 Task: Reply All to email with the signature Erica Taylor with the subject Request for project resources from softage.1@softage.net with the message Please let me know if you require any assistance with the upcoming presentation.
Action: Mouse moved to (218, 517)
Screenshot: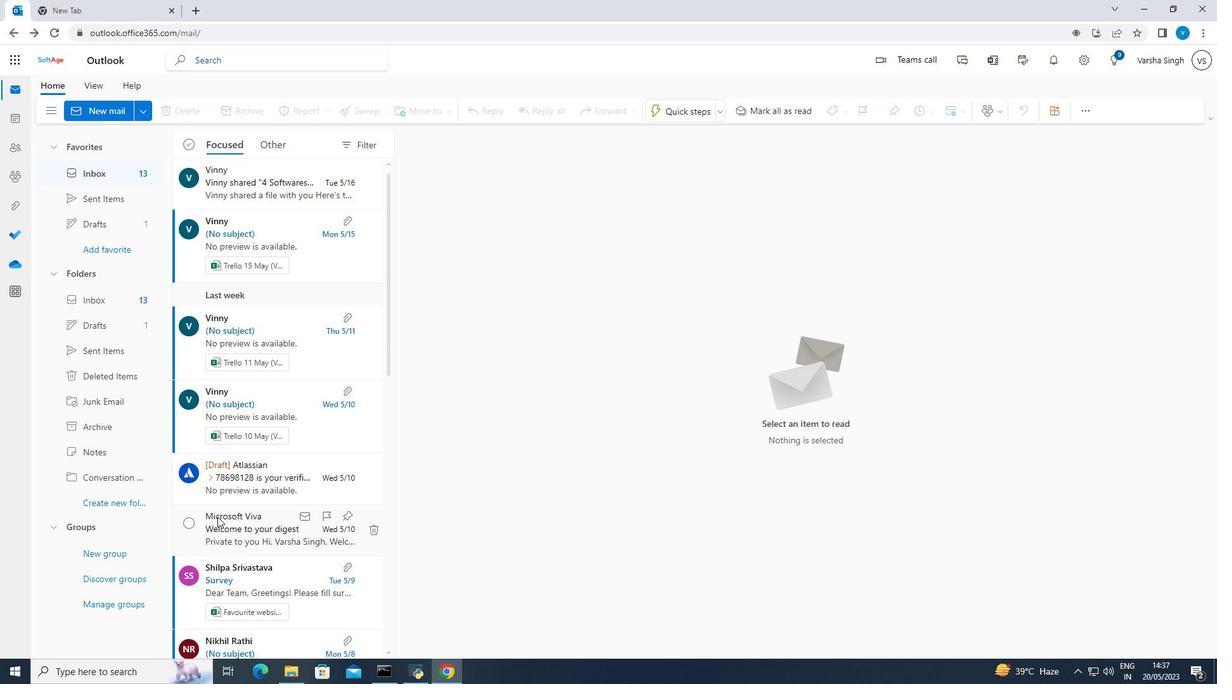 
Action: Mouse pressed left at (218, 517)
Screenshot: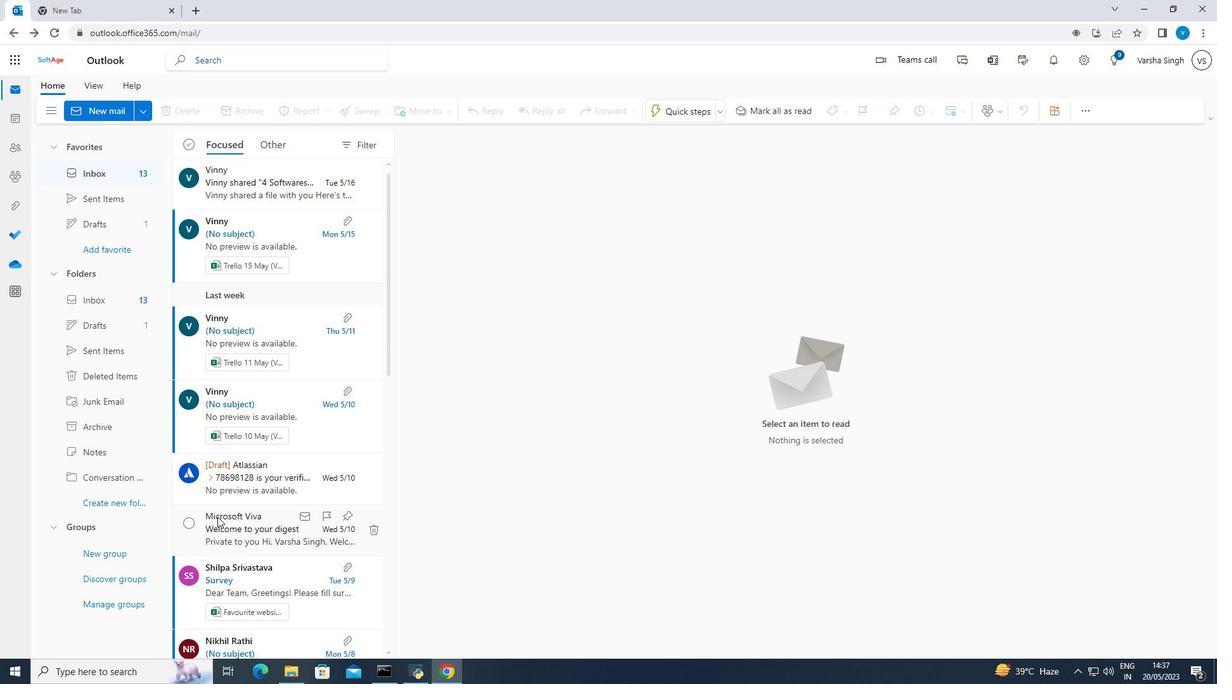 
Action: Mouse pressed left at (218, 517)
Screenshot: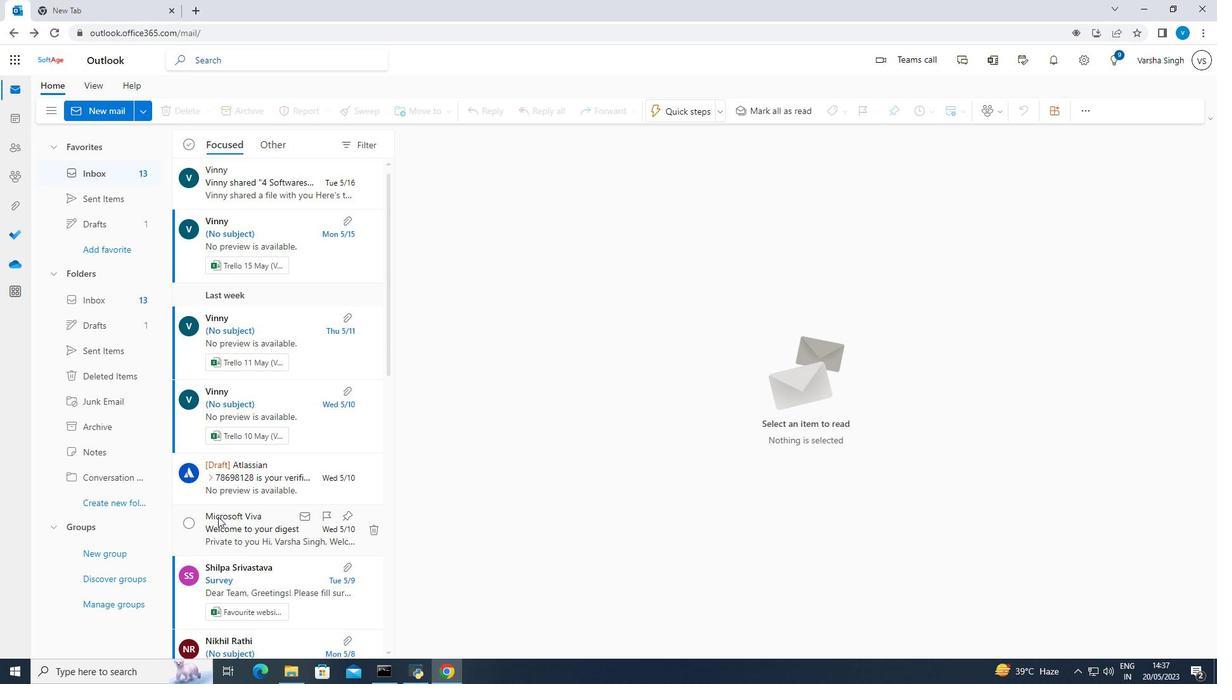 
Action: Mouse moved to (311, 129)
Screenshot: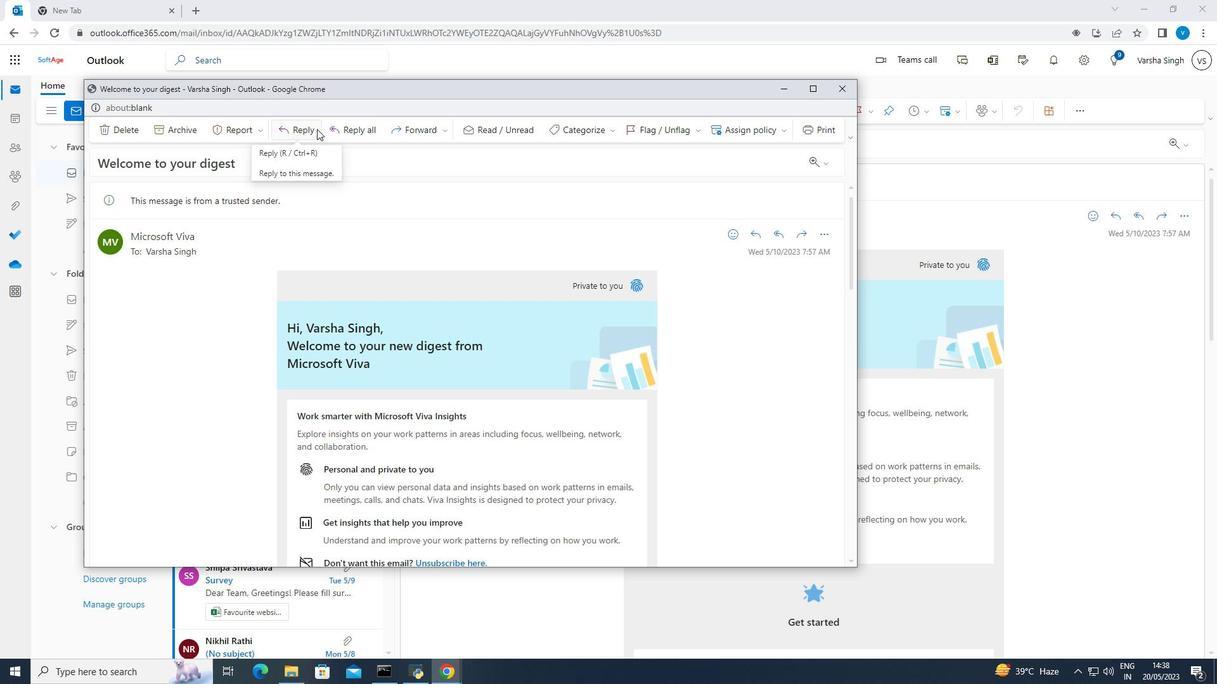 
Action: Mouse pressed left at (311, 129)
Screenshot: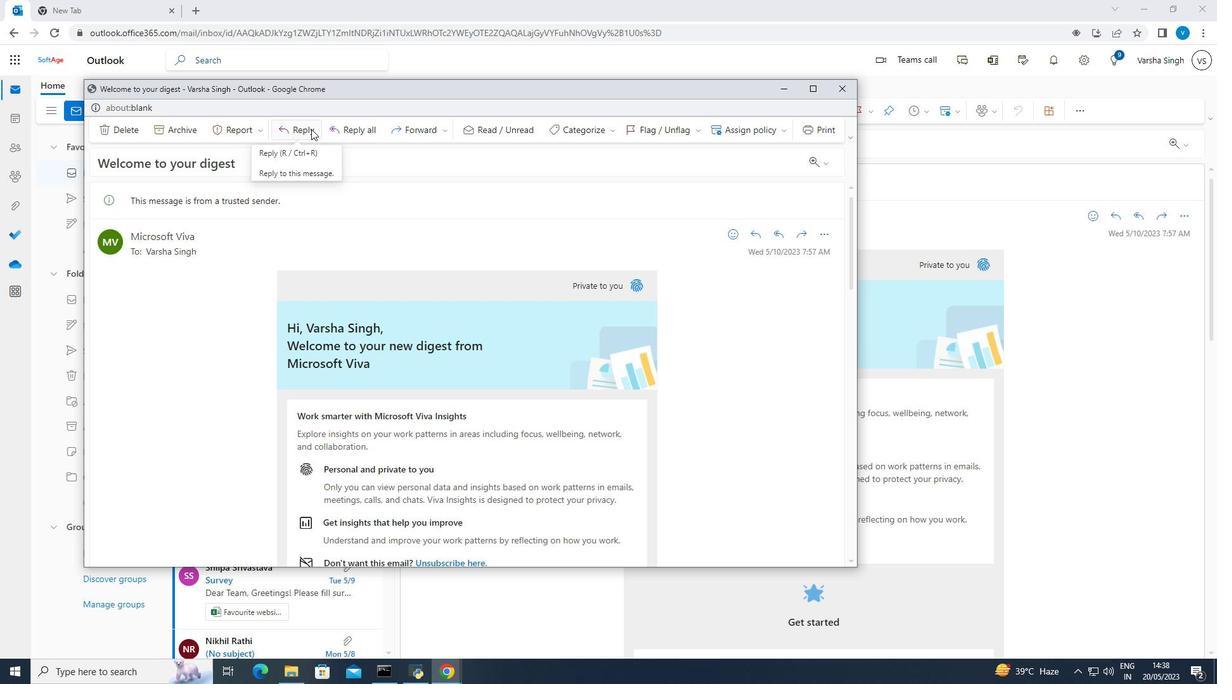 
Action: Mouse moved to (284, 224)
Screenshot: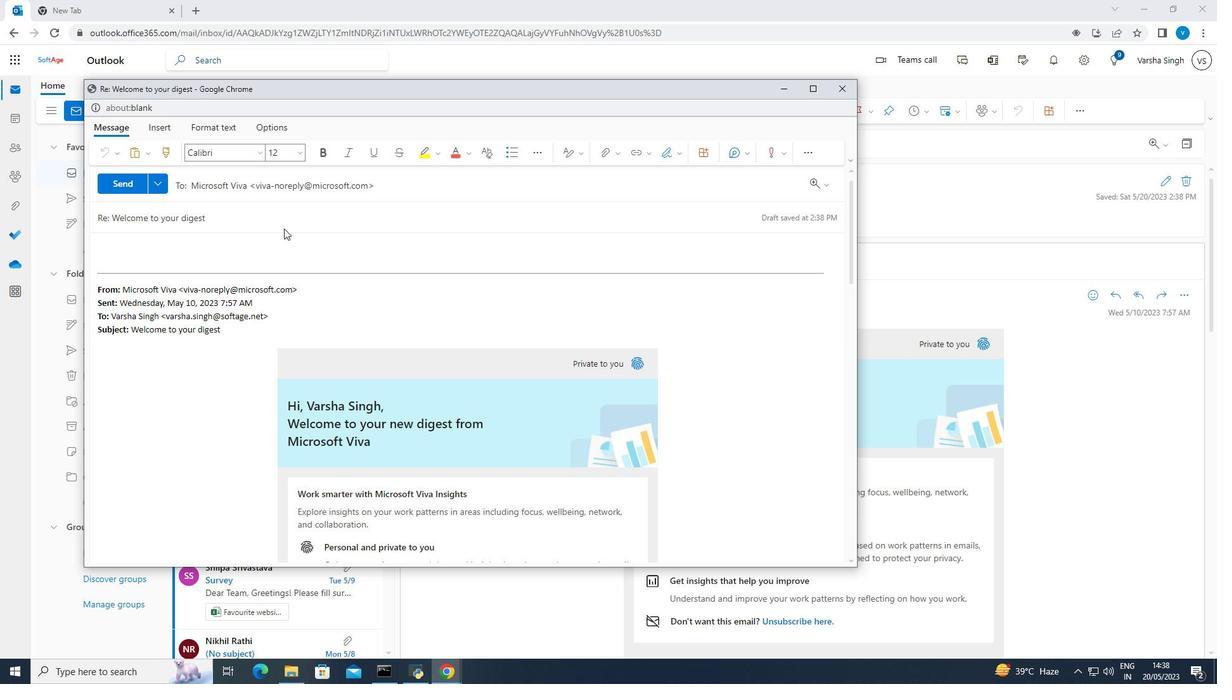 
Action: Mouse pressed left at (284, 224)
Screenshot: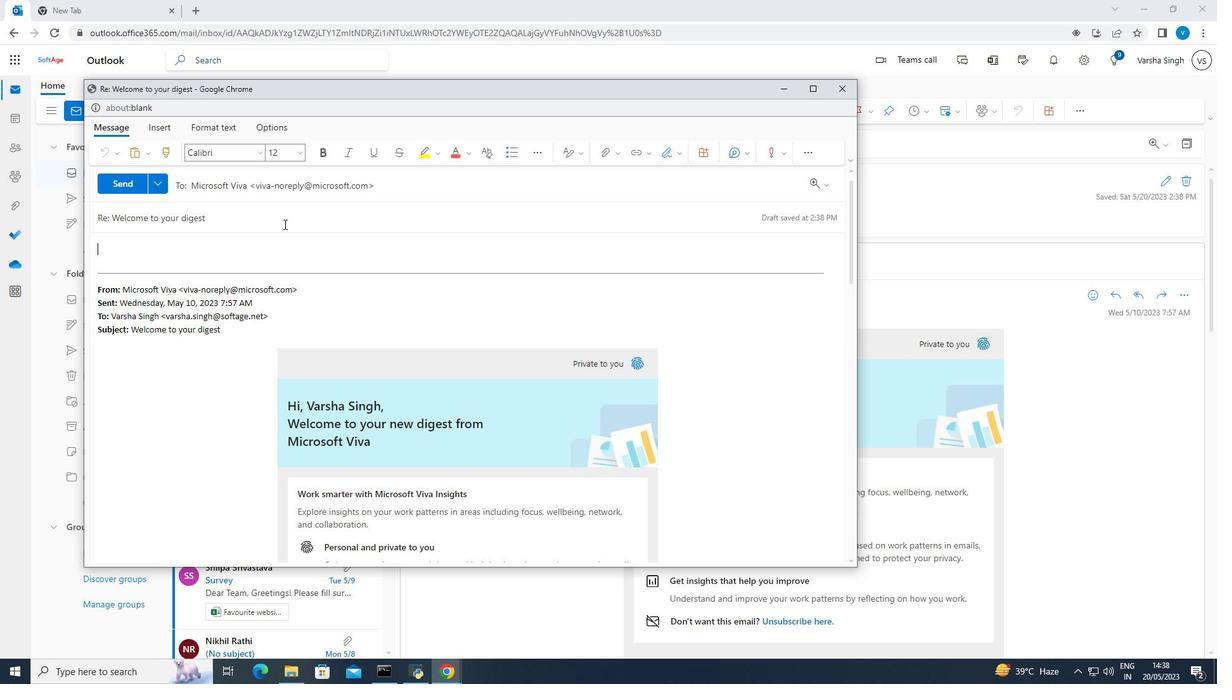
Action: Mouse moved to (284, 223)
Screenshot: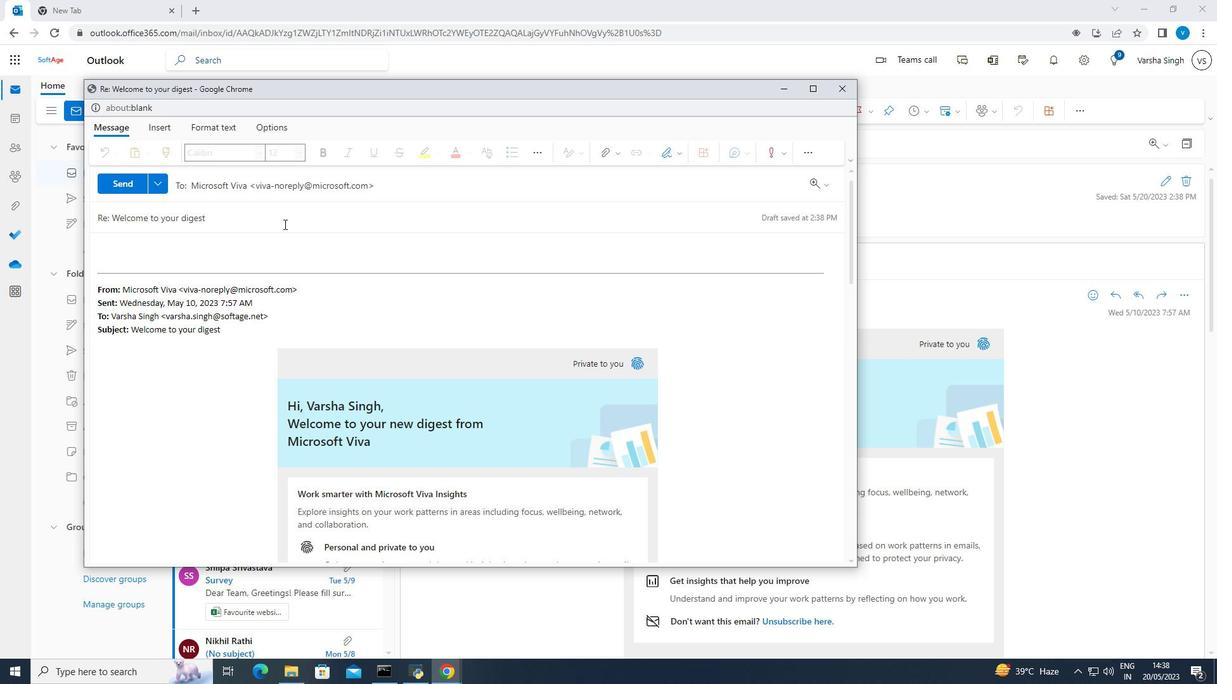 
Action: Key pressed <Key.backspace><Key.backspace><Key.backspace><Key.backspace><Key.backspace><Key.backspace><Key.backspace><Key.backspace><Key.backspace><Key.backspace><Key.backspace><Key.backspace><Key.backspace><Key.backspace><Key.backspace><Key.backspace><Key.backspace><Key.backspace><Key.backspace><Key.backspace><Key.backspace><Key.backspace><Key.backspace><Key.backspace><Key.backspace><Key.backspace><Key.backspace>
Screenshot: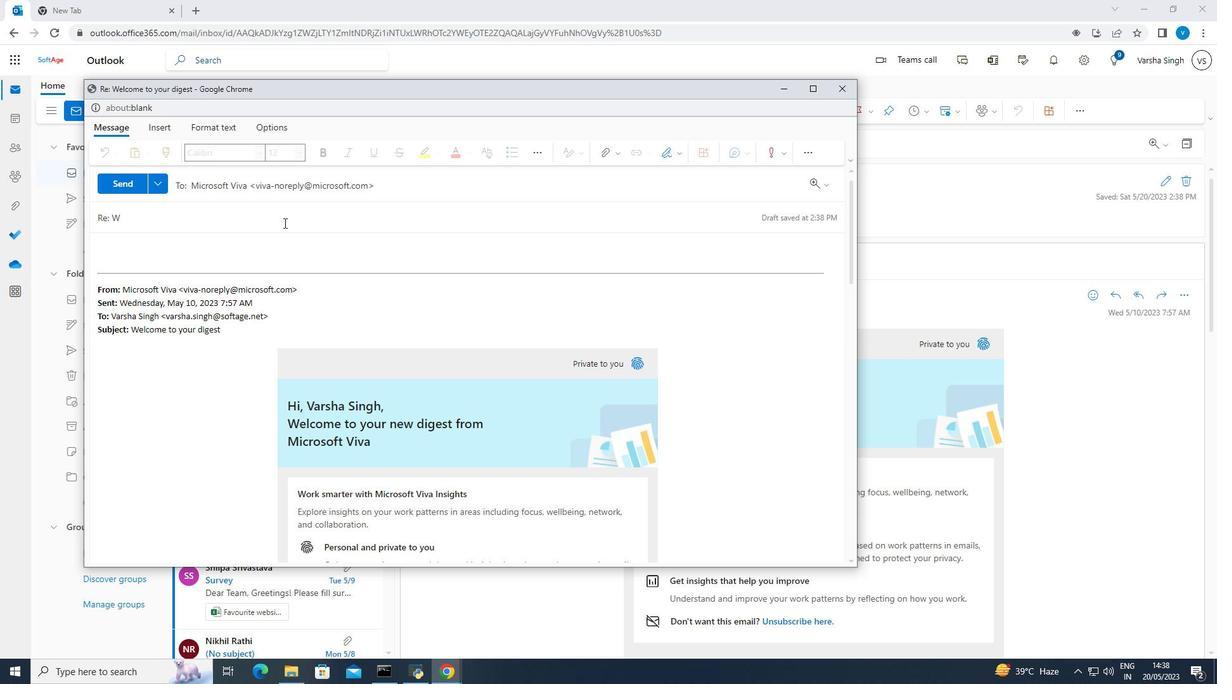 
Action: Mouse moved to (669, 154)
Screenshot: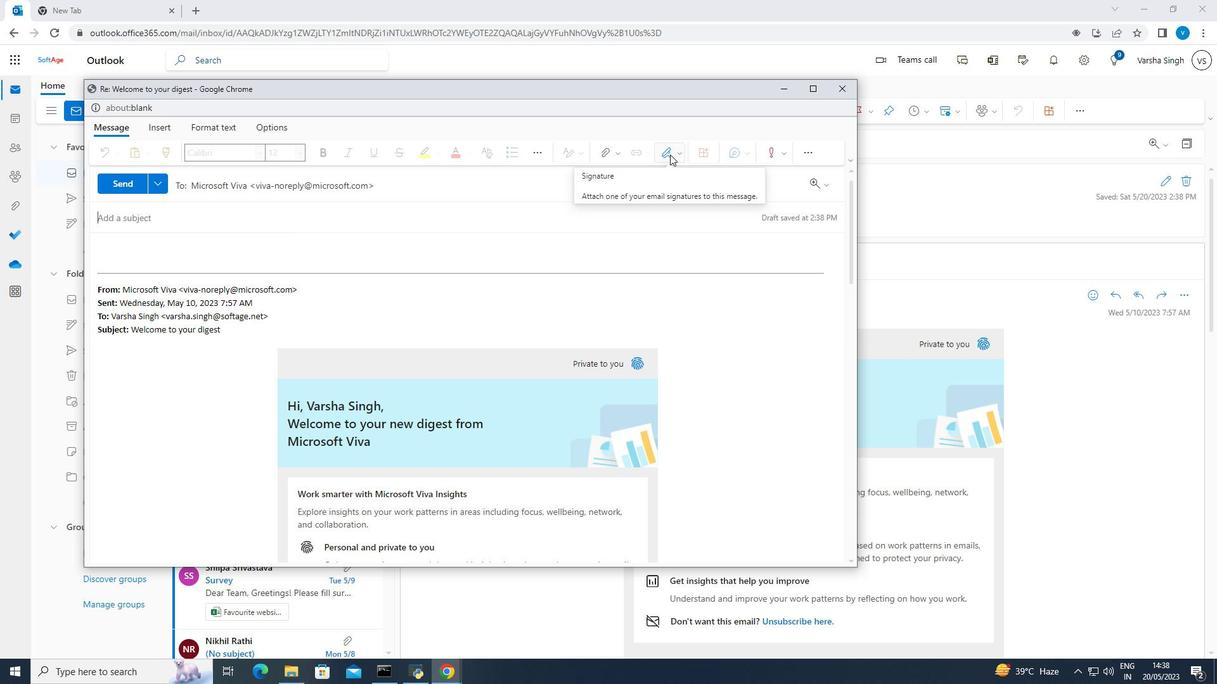 
Action: Mouse pressed left at (669, 154)
Screenshot: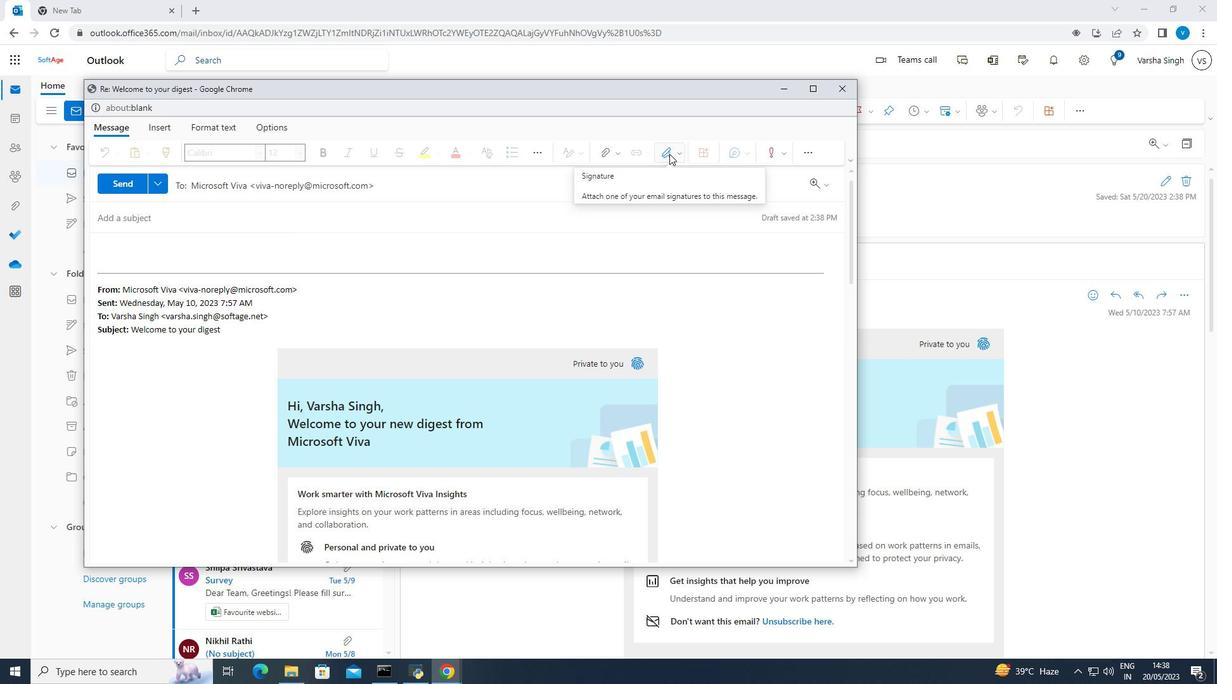 
Action: Mouse moved to (664, 206)
Screenshot: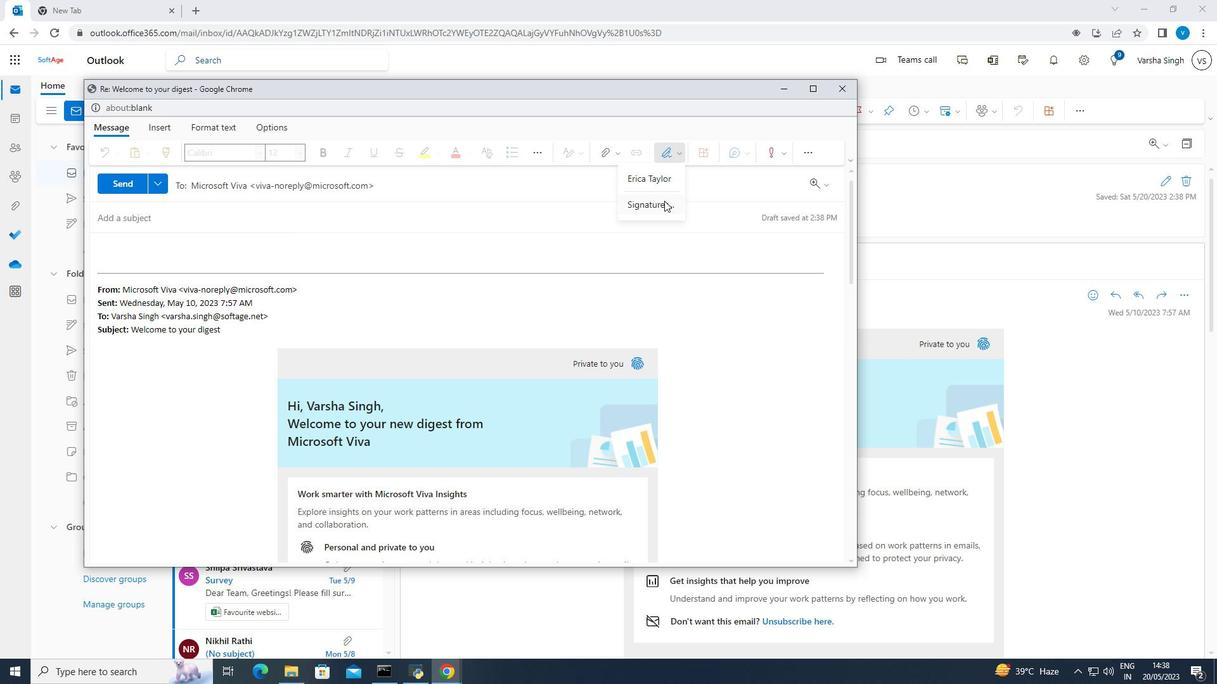 
Action: Mouse pressed left at (664, 206)
Screenshot: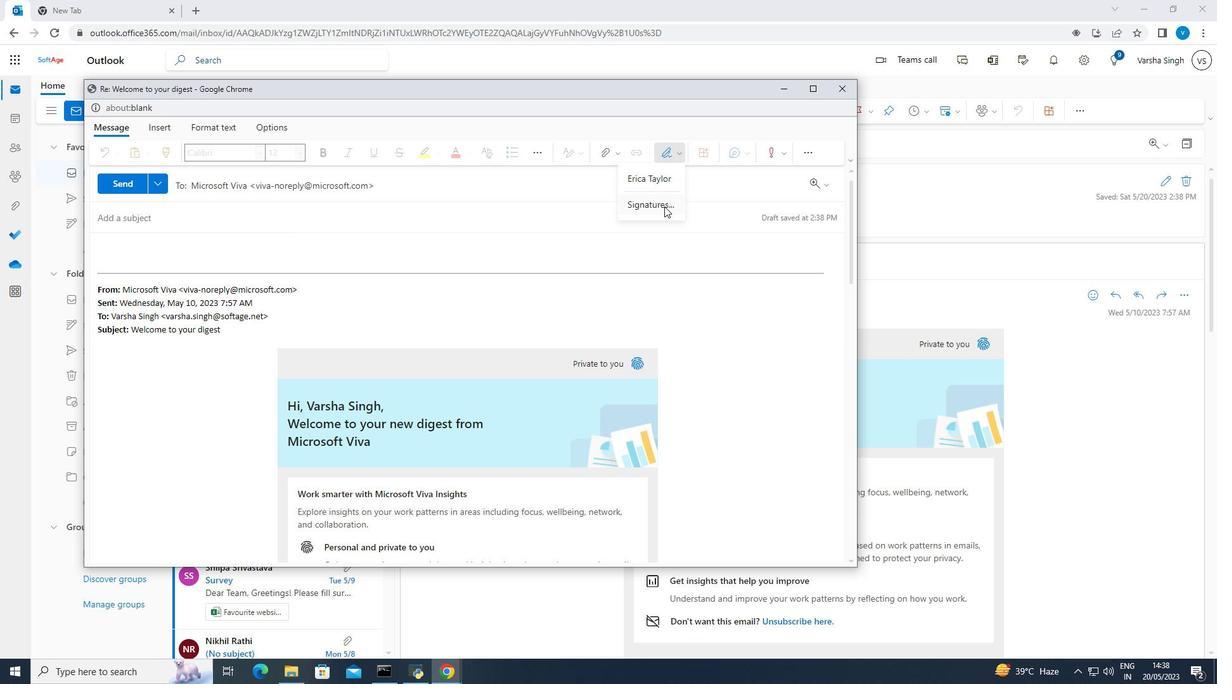 
Action: Mouse moved to (445, 261)
Screenshot: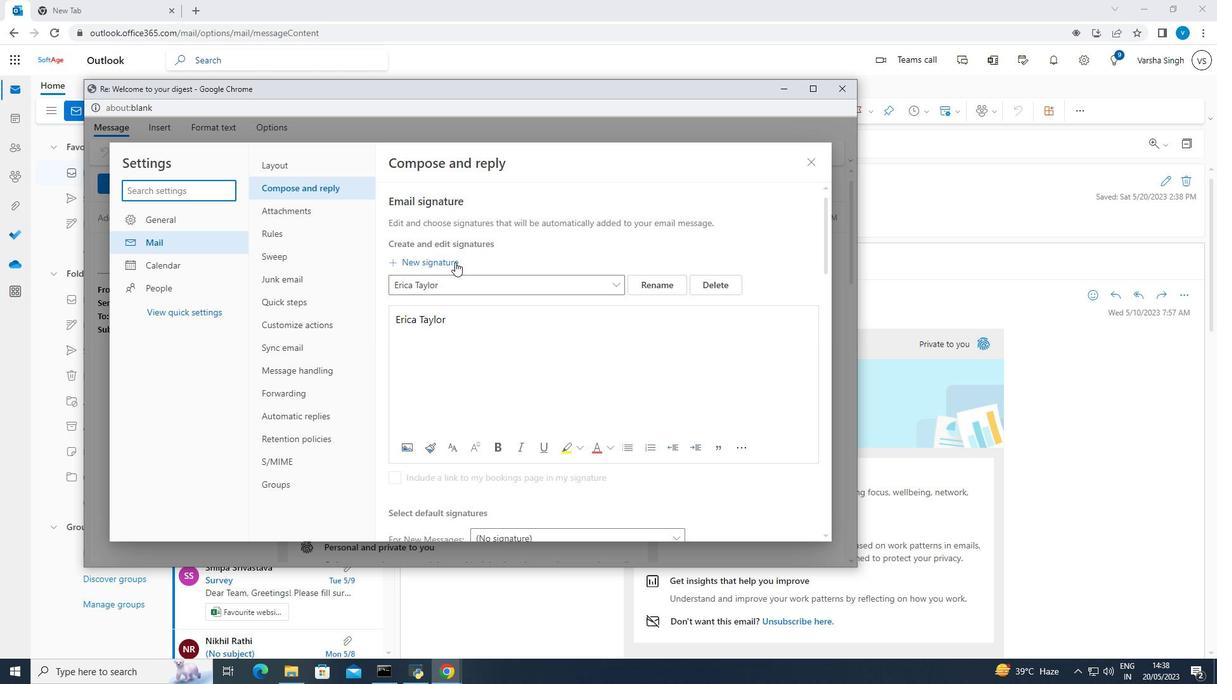 
Action: Mouse pressed left at (445, 261)
Screenshot: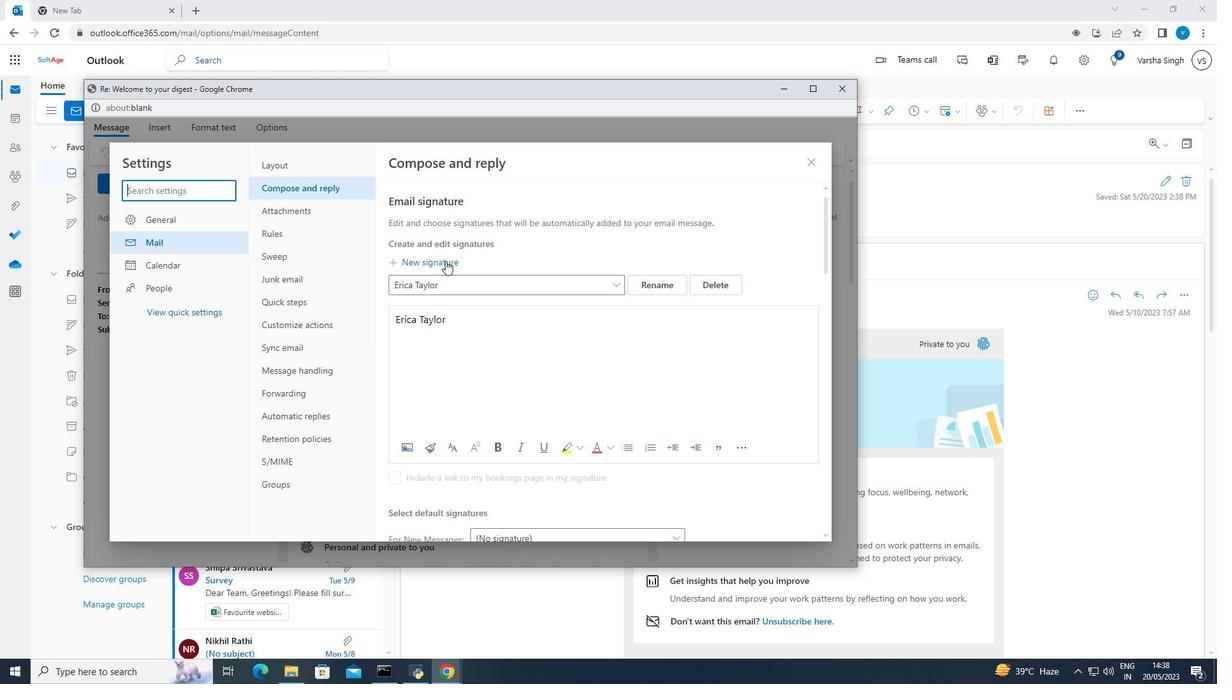 
Action: Mouse moved to (445, 259)
Screenshot: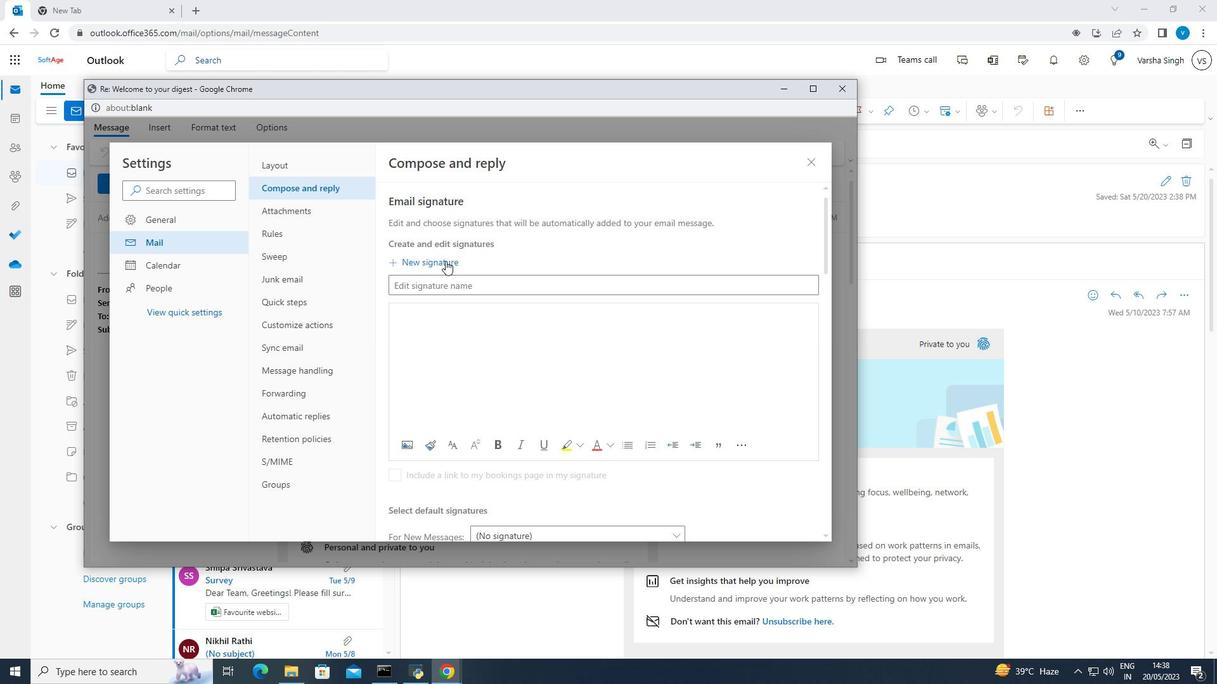 
Action: Key pressed <Key.shift><Key.shift><Key.shift><Key.shift><Key.shift>Er
Screenshot: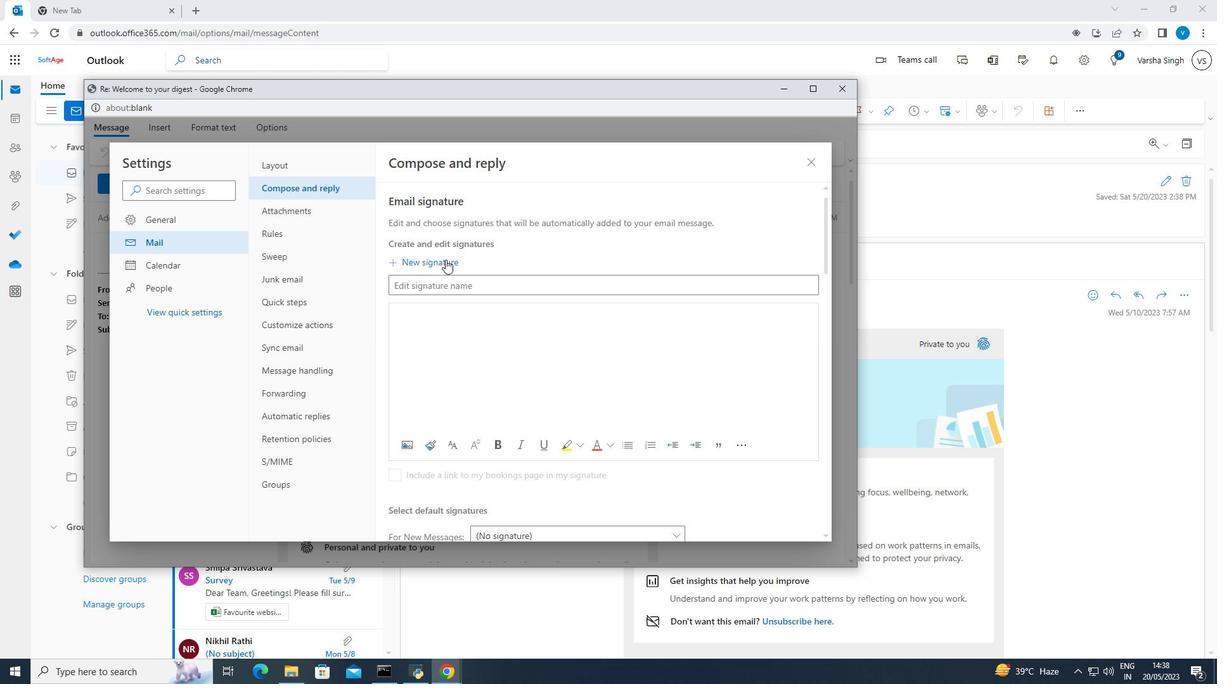 
Action: Mouse moved to (455, 282)
Screenshot: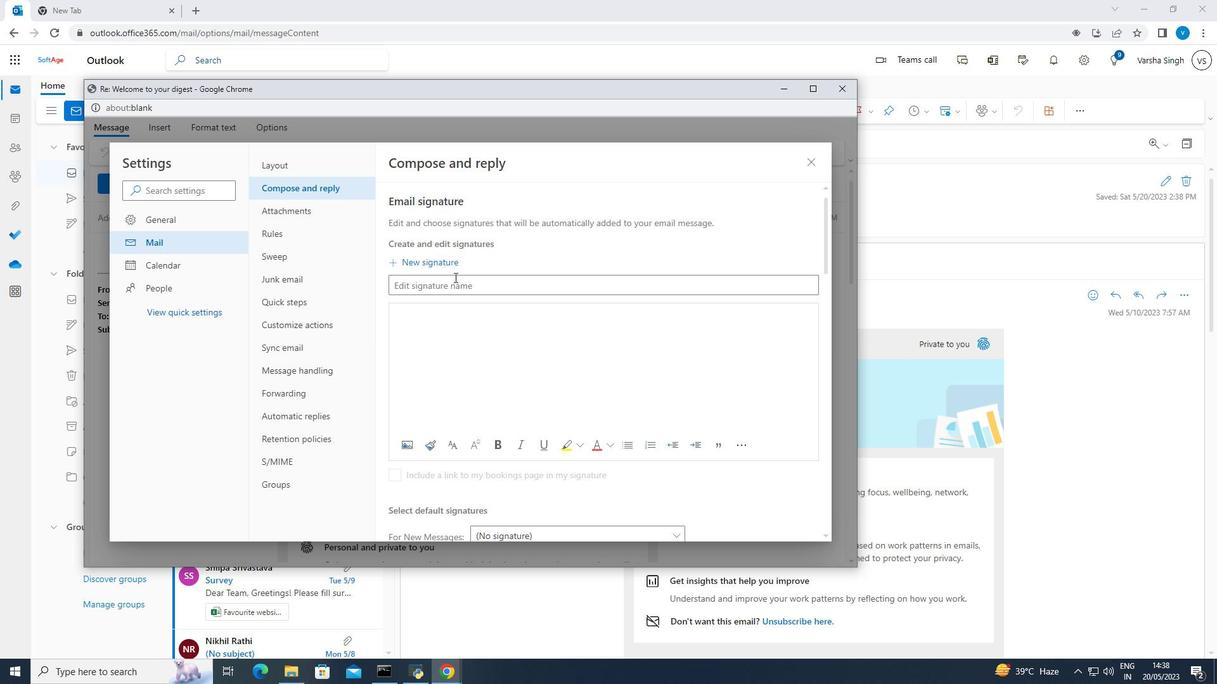 
Action: Mouse pressed left at (455, 282)
Screenshot: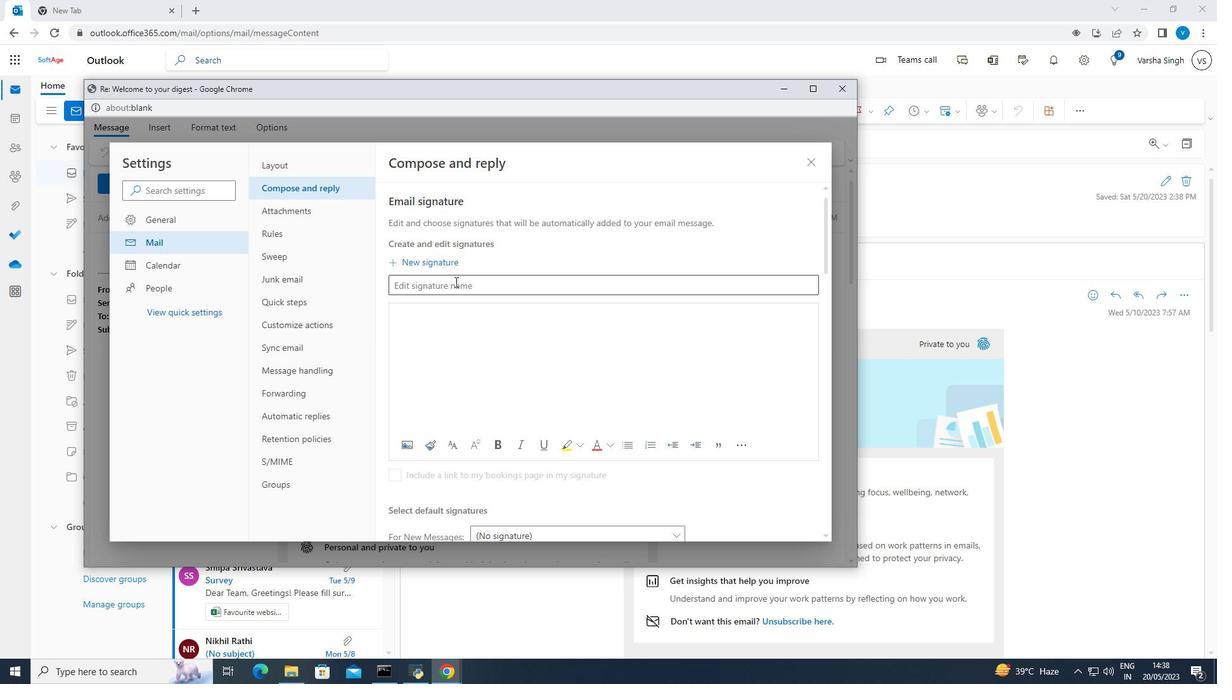 
Action: Key pressed <Key.shift><Key.shift><Key.shift><Key.shift><Key.shift><Key.shift><Key.shift><Key.shift>Erica<Key.space><Key.shift><Key.shift><Key.shift><Key.shift><Key.shift><Key.shift><Key.shift>Taylor
Screenshot: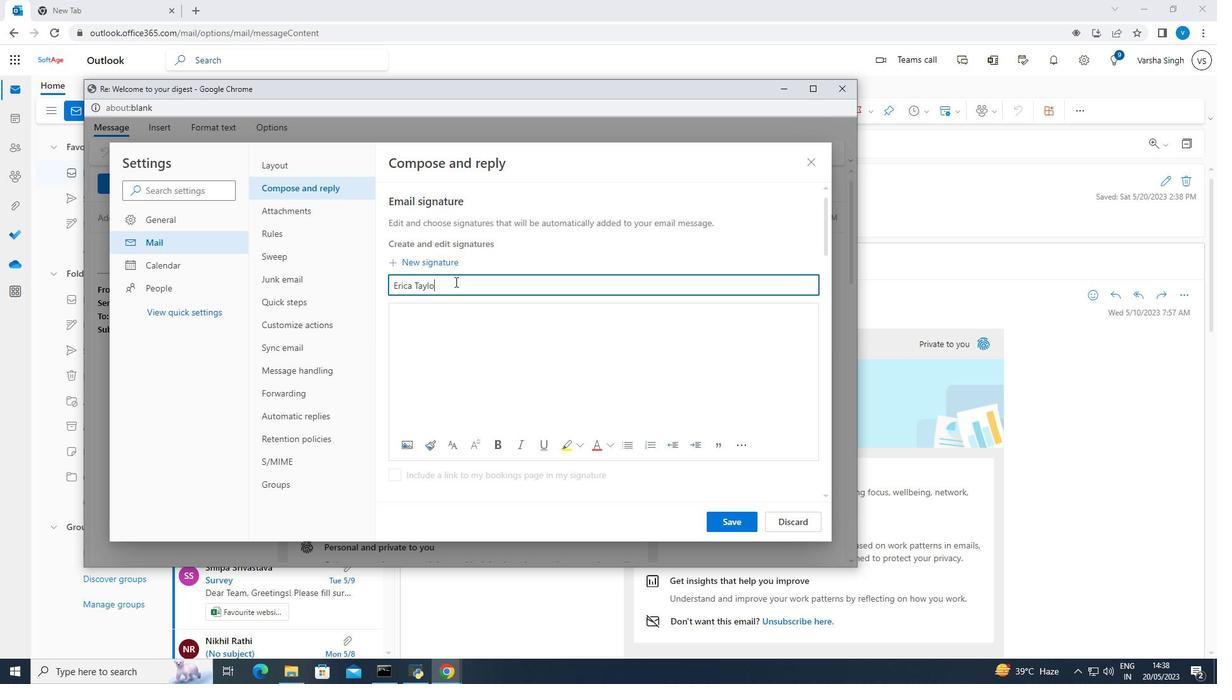 
Action: Mouse moved to (808, 162)
Screenshot: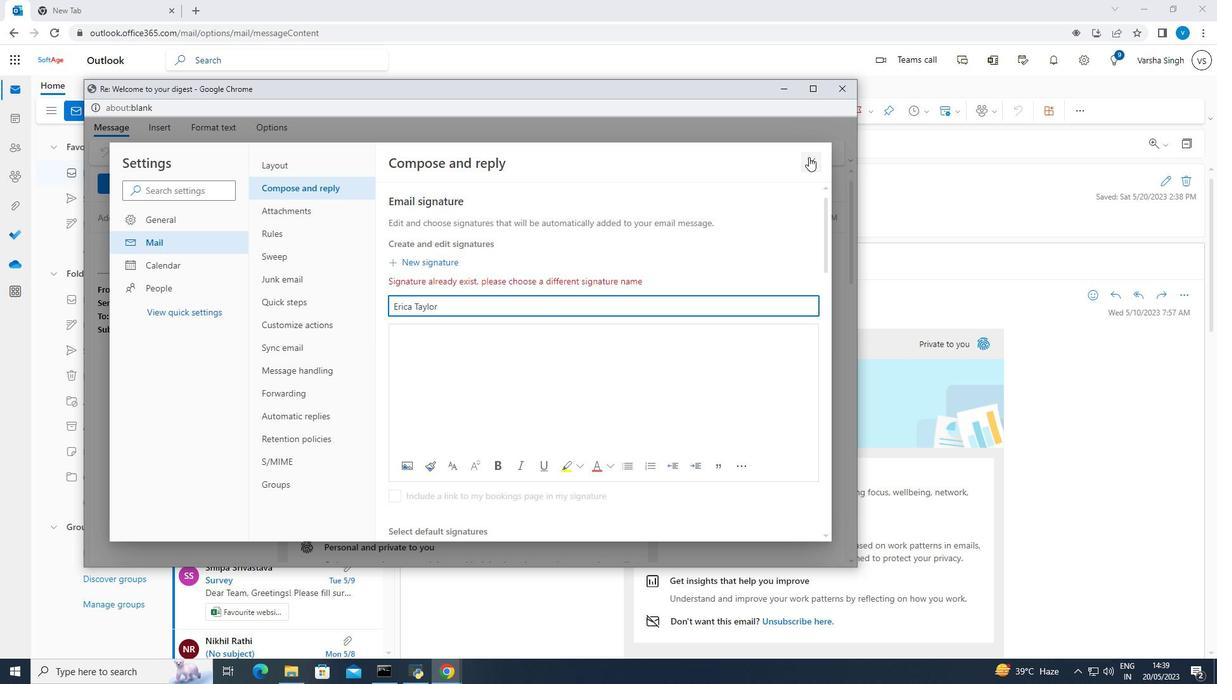 
Action: Mouse pressed left at (808, 162)
Screenshot: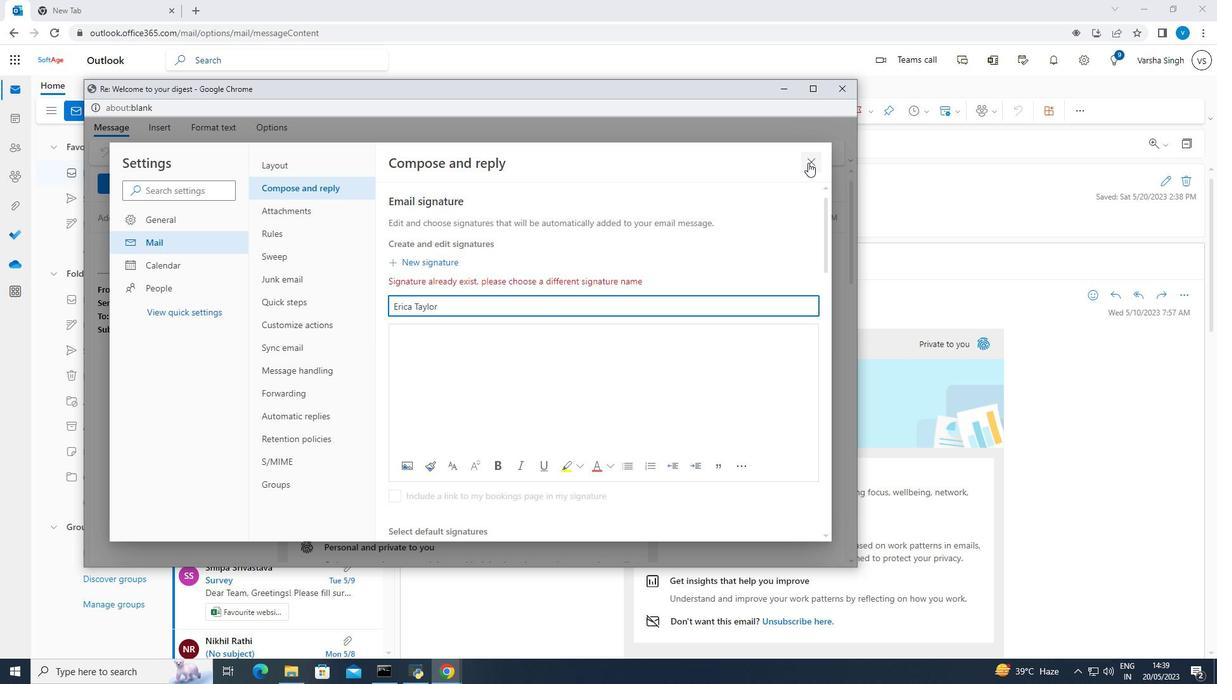 
Action: Mouse moved to (658, 150)
Screenshot: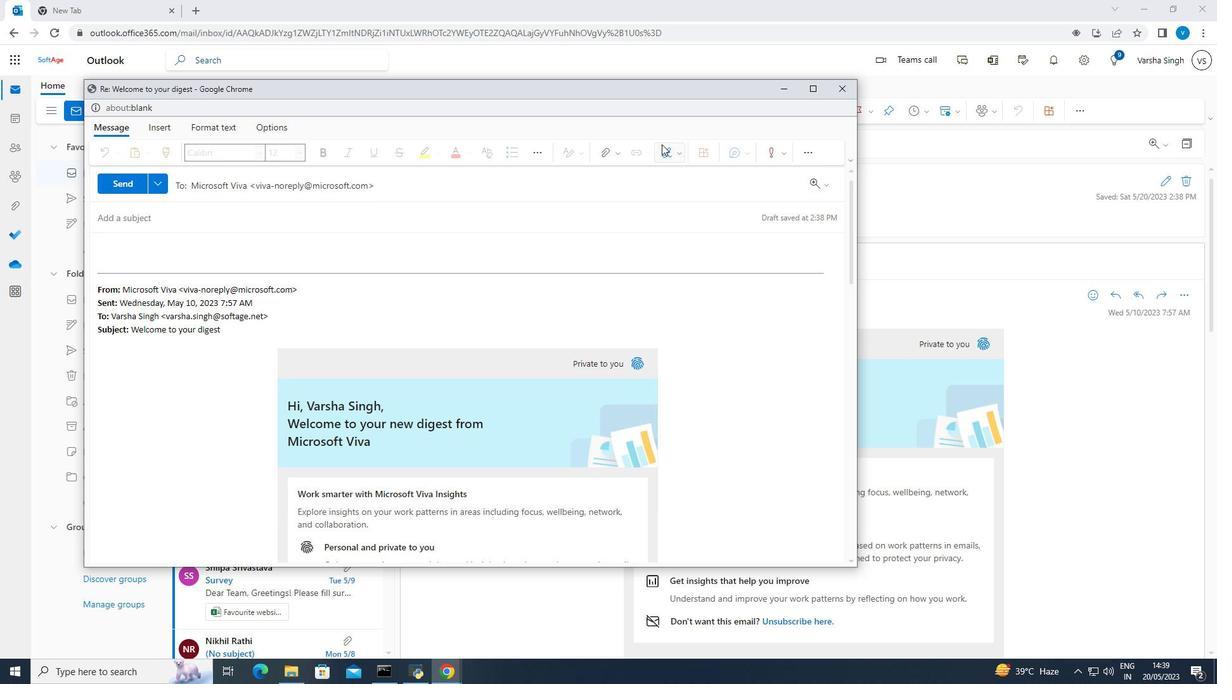 
Action: Mouse pressed left at (658, 150)
Screenshot: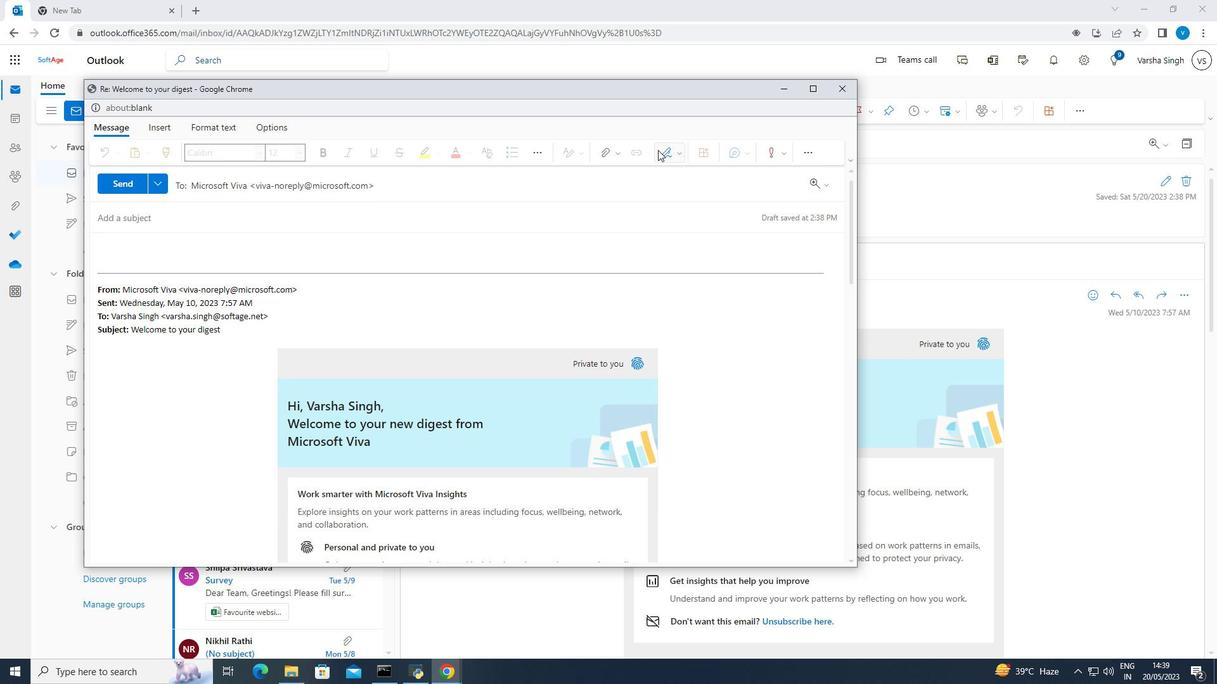 
Action: Mouse moved to (658, 177)
Screenshot: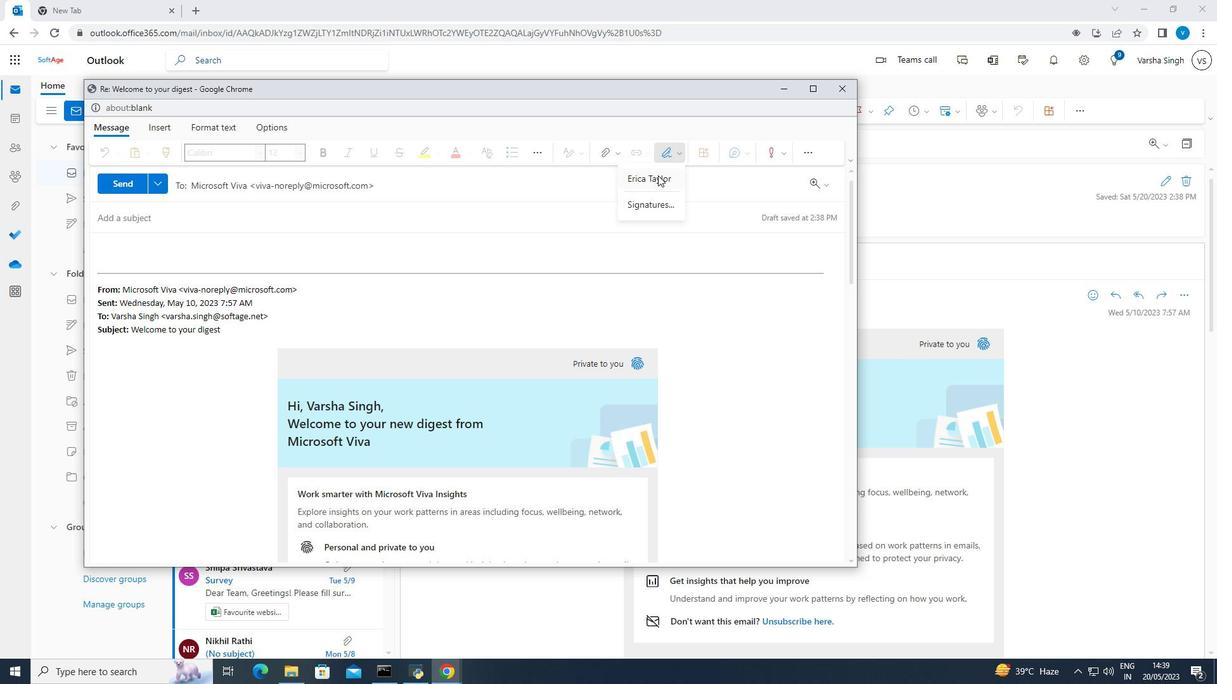 
Action: Mouse pressed left at (658, 177)
Screenshot: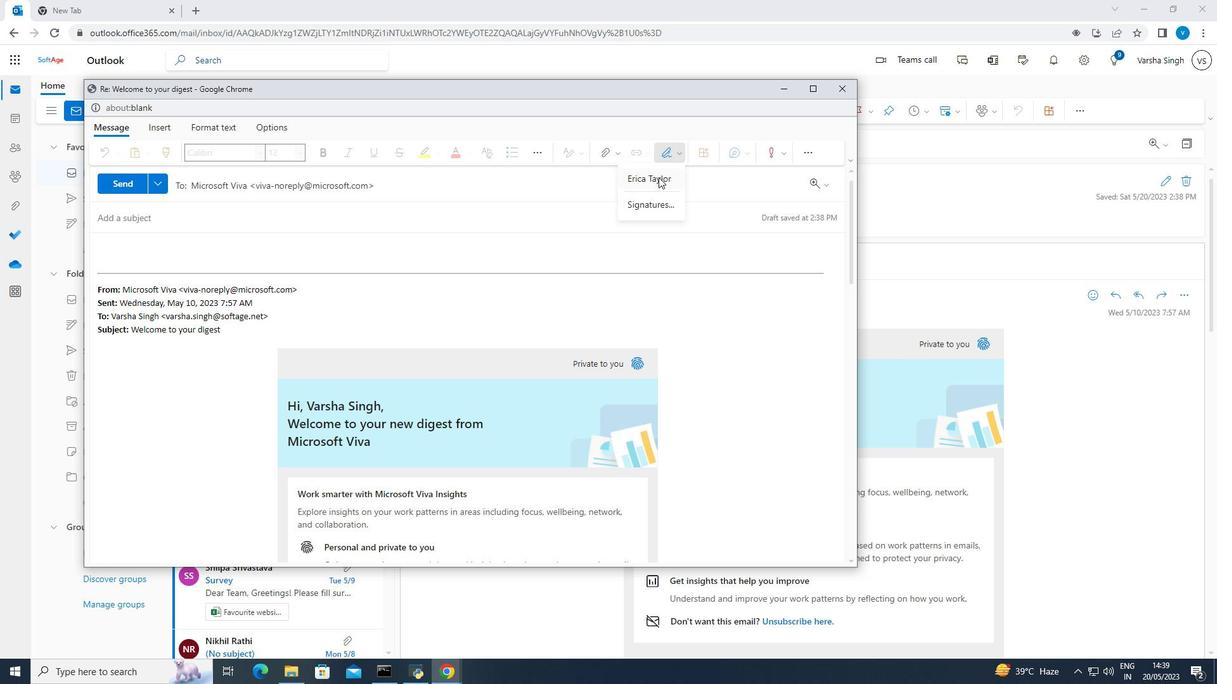 
Action: Mouse moved to (173, 270)
Screenshot: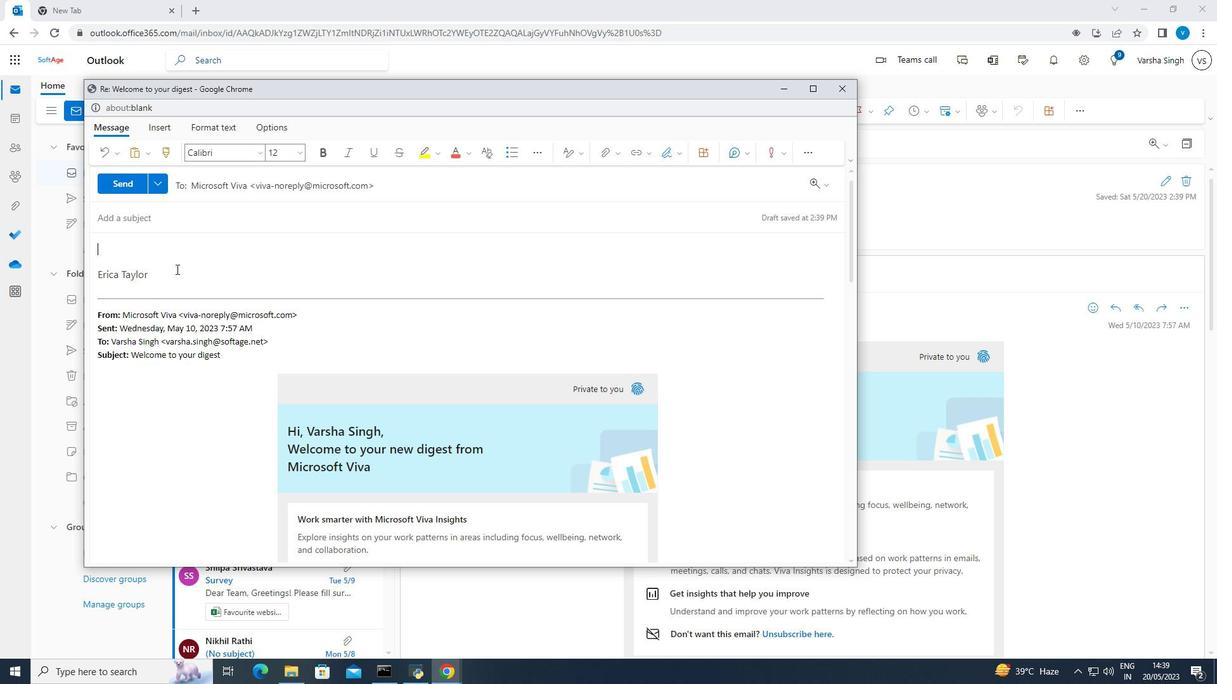 
Action: Mouse pressed left at (173, 270)
Screenshot: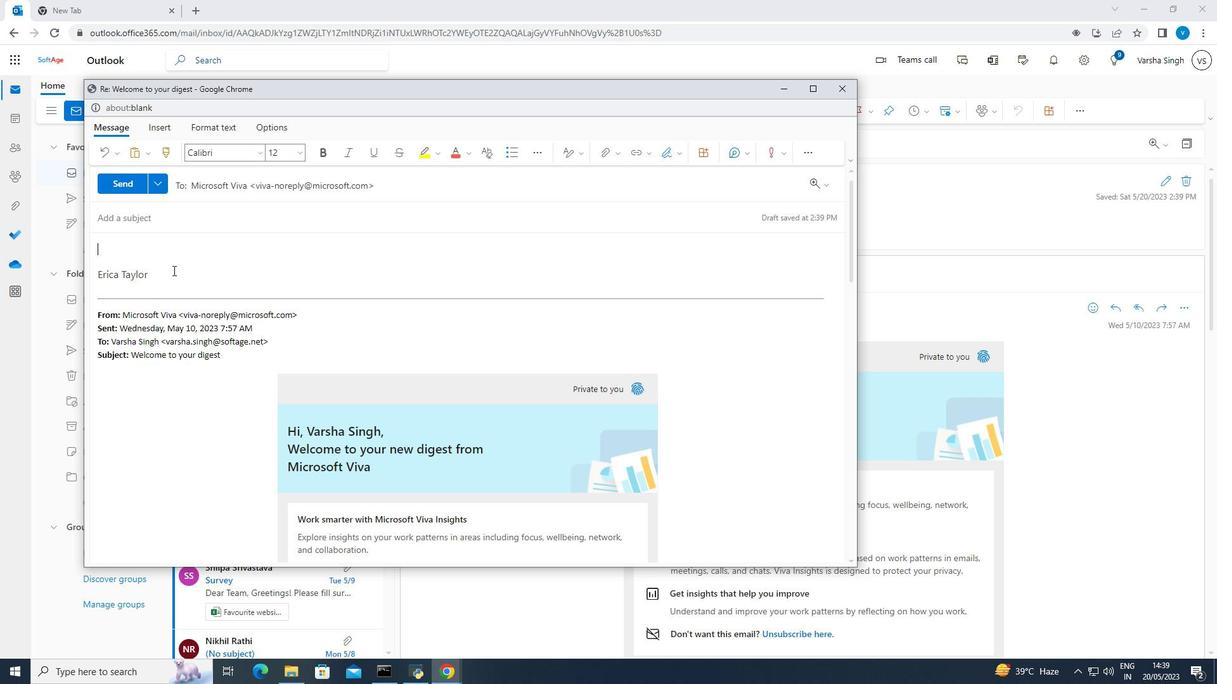 
Action: Key pressed <Key.backspace><Key.backspace><Key.backspace><Key.backspace><Key.backspace><Key.backspace><Key.backspace><Key.backspace><Key.backspace><Key.backspace><Key.backspace><Key.backspace><Key.backspace><Key.backspace><Key.backspace>
Screenshot: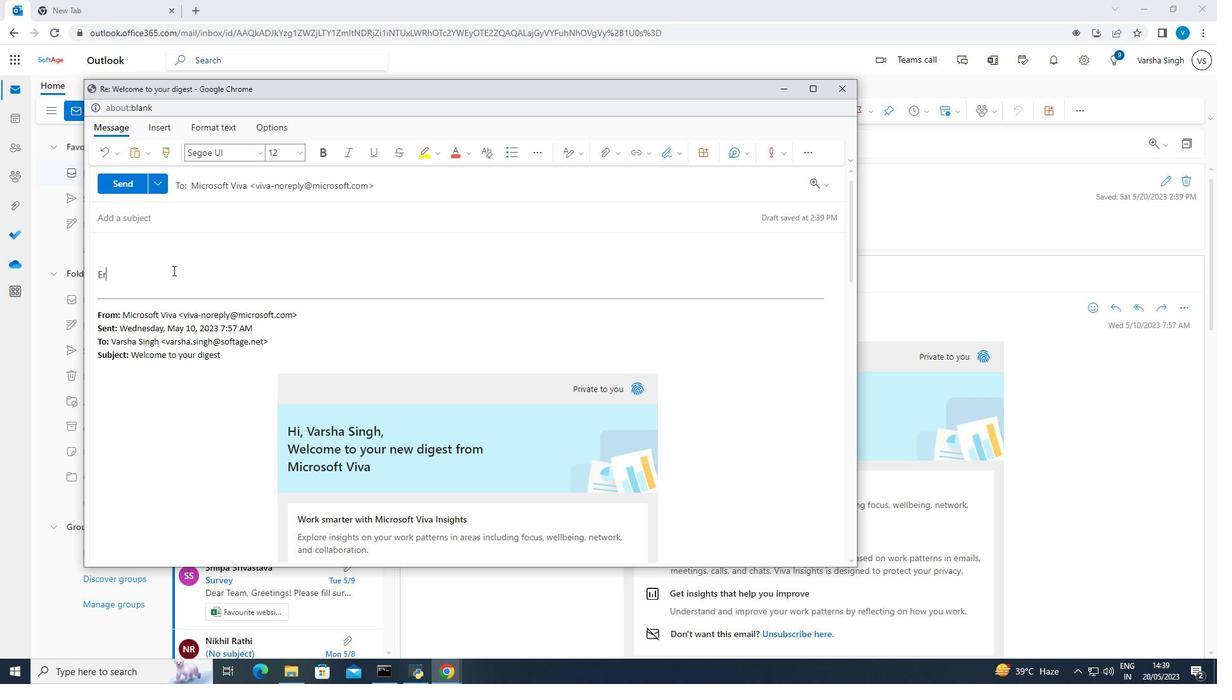 
Action: Mouse moved to (667, 155)
Screenshot: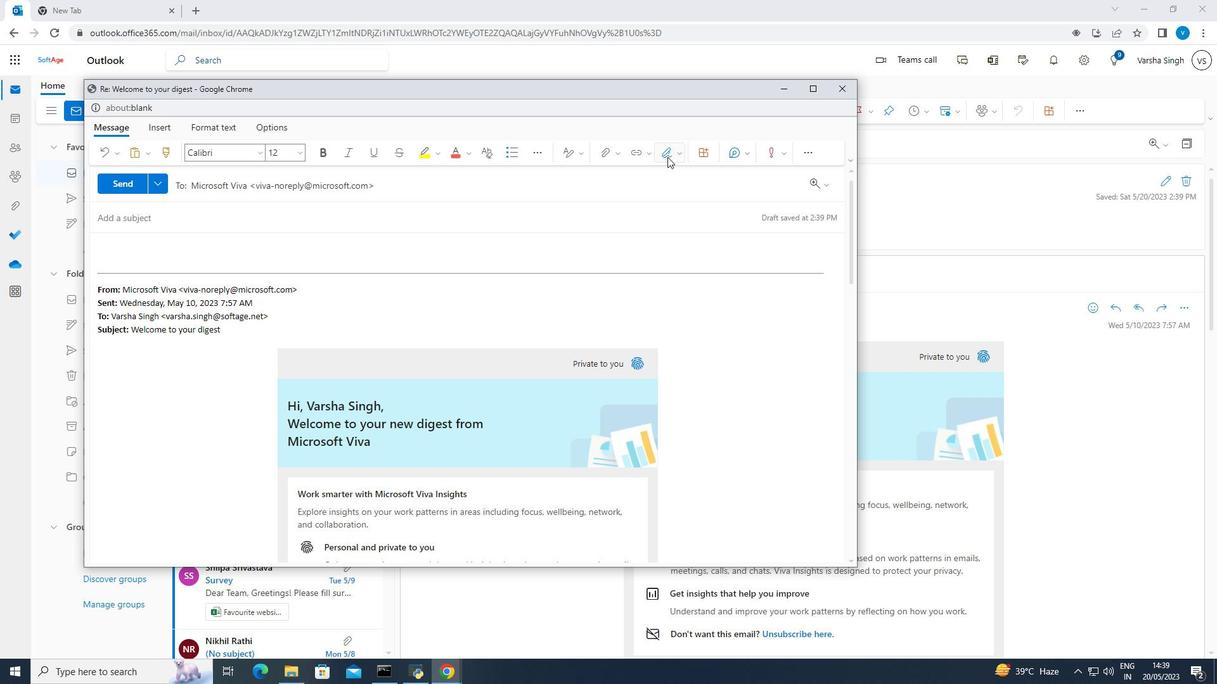 
Action: Mouse pressed left at (667, 155)
Screenshot: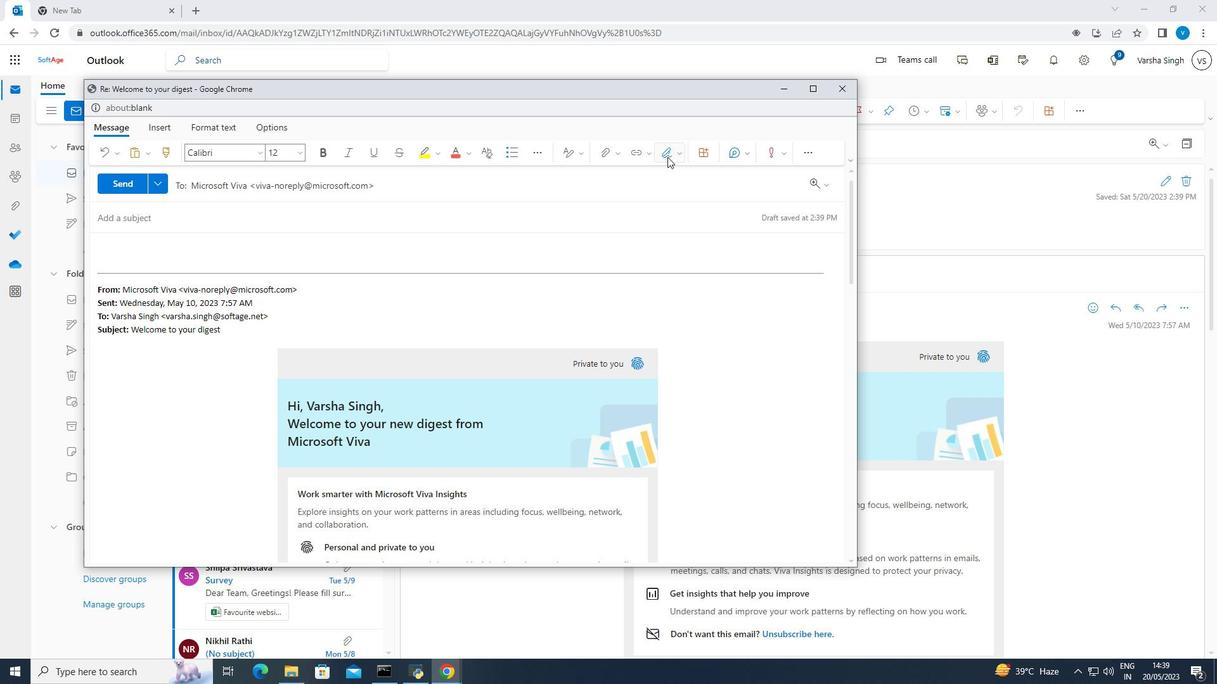 
Action: Mouse moved to (677, 179)
Screenshot: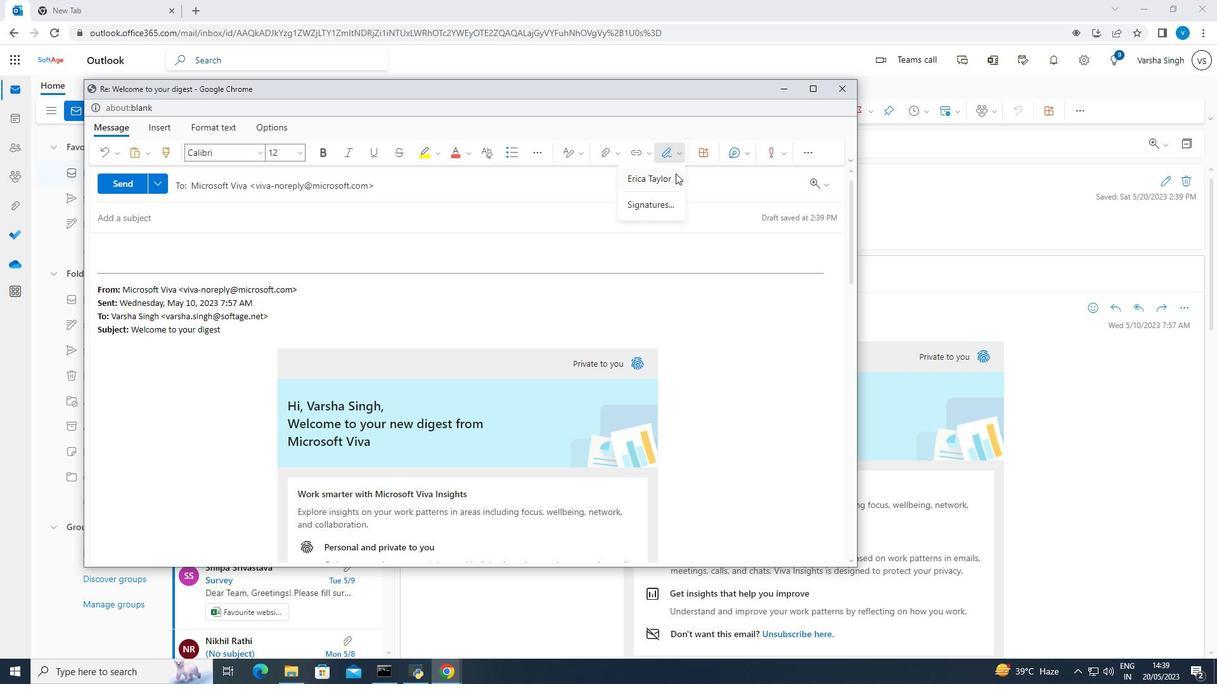
Action: Mouse pressed right at (677, 179)
Screenshot: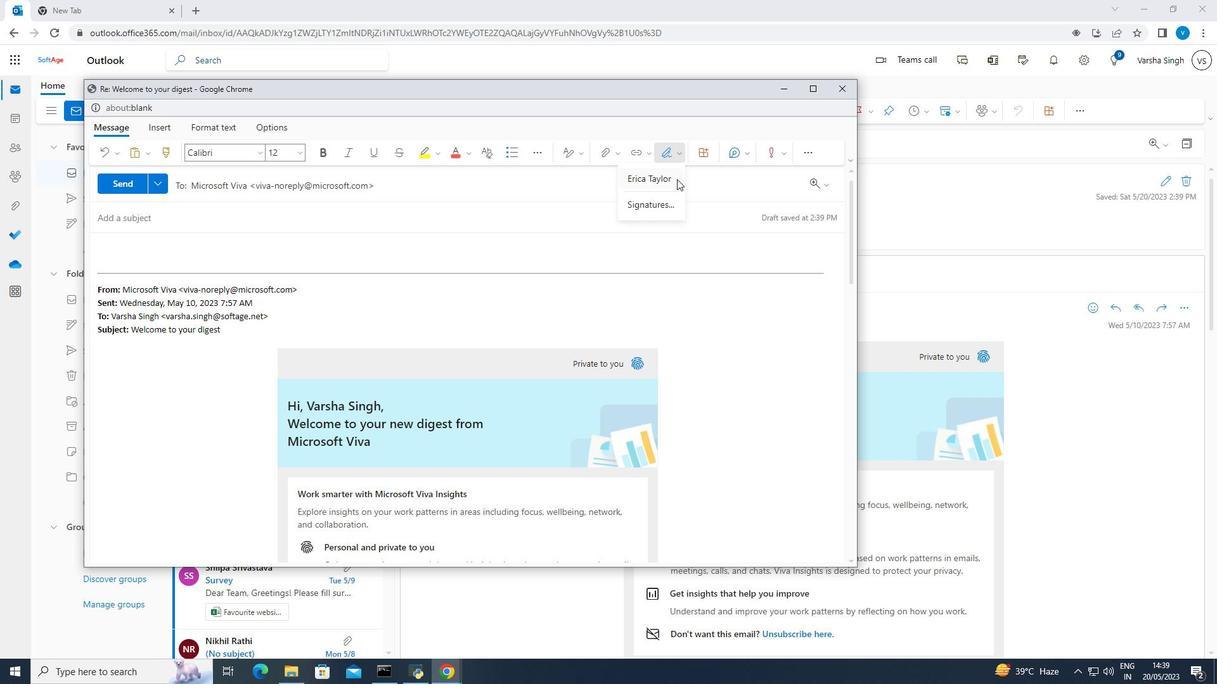 
Action: Mouse moved to (654, 249)
Screenshot: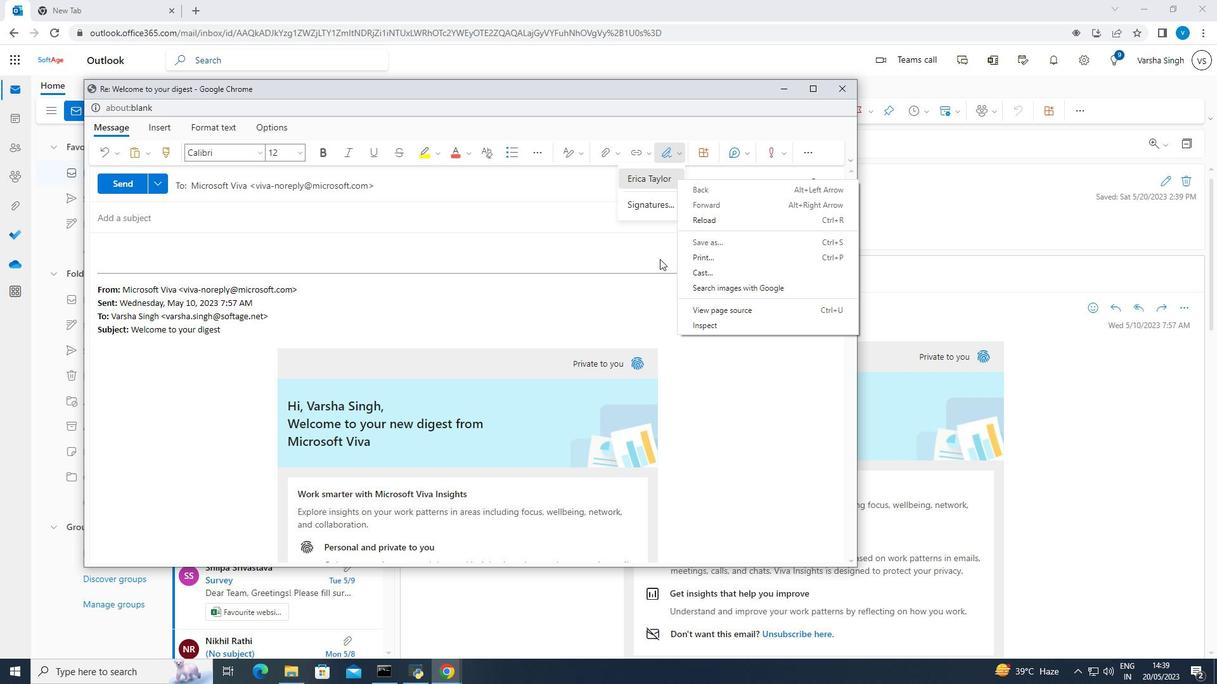 
Action: Mouse pressed left at (654, 249)
Screenshot: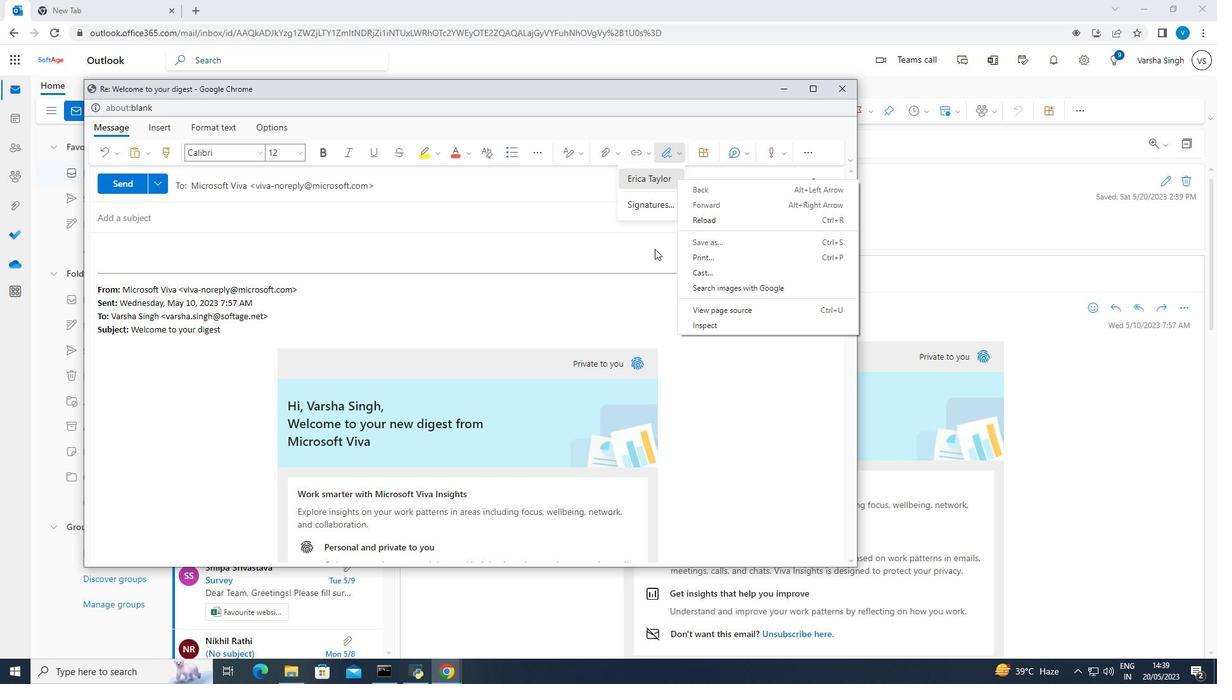 
Action: Mouse moved to (664, 158)
Screenshot: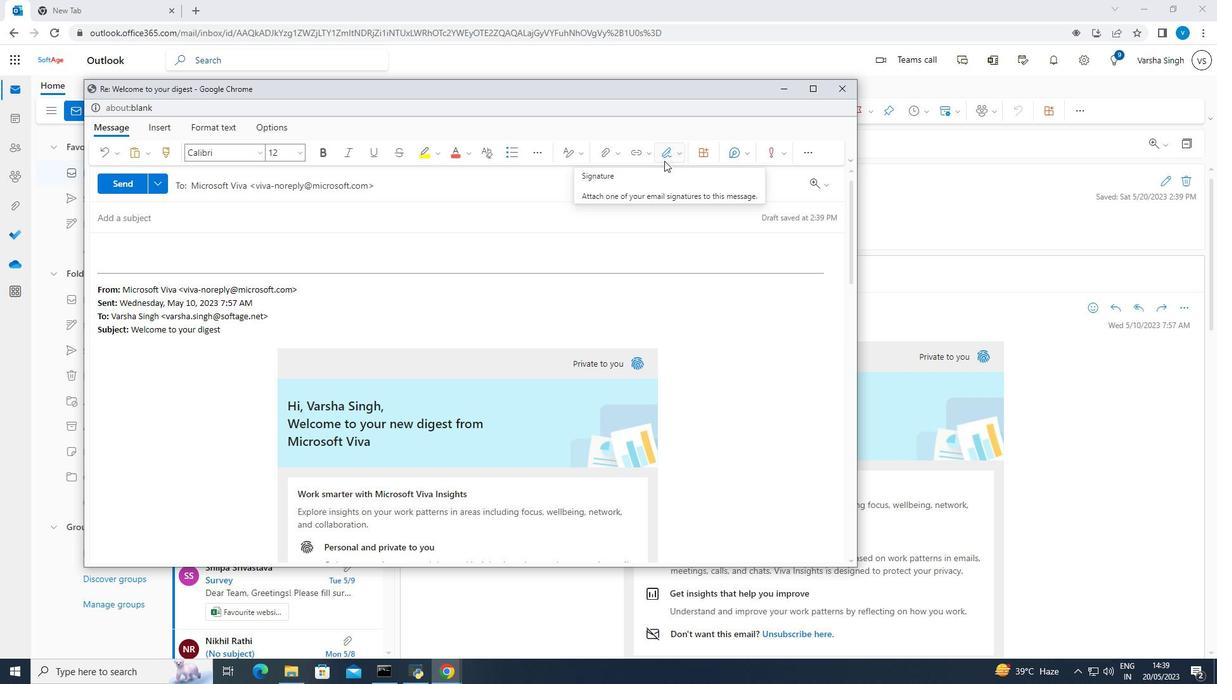 
Action: Mouse pressed left at (664, 158)
Screenshot: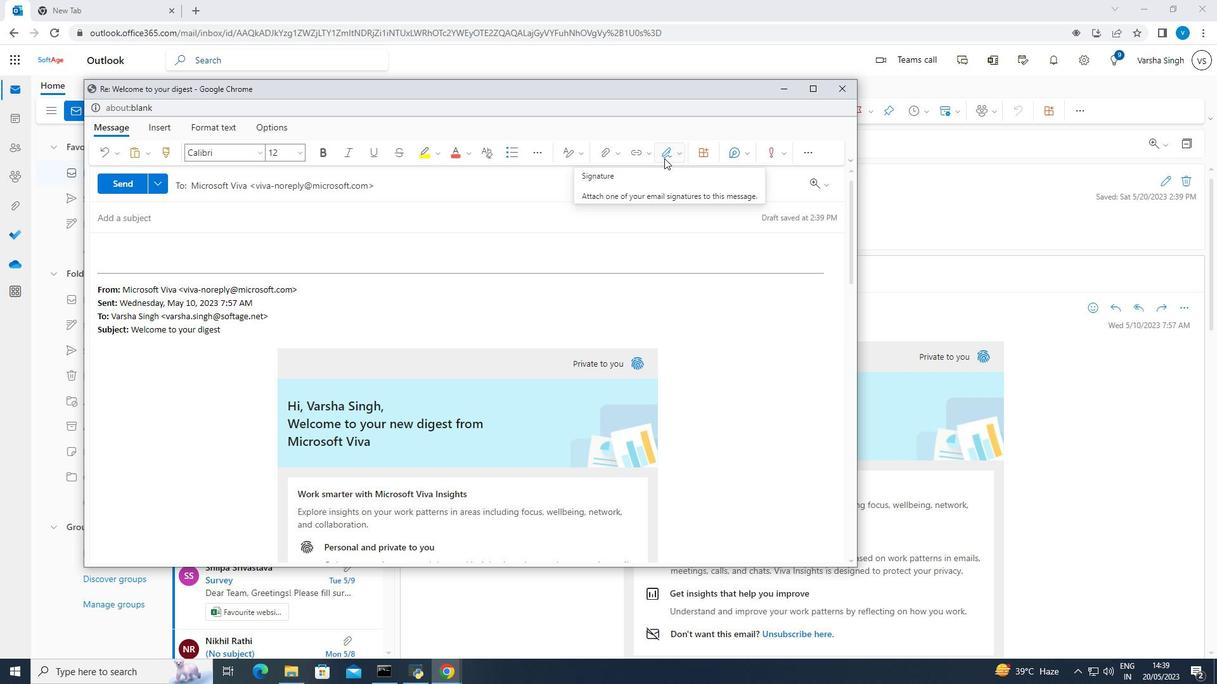 
Action: Mouse moved to (664, 178)
Screenshot: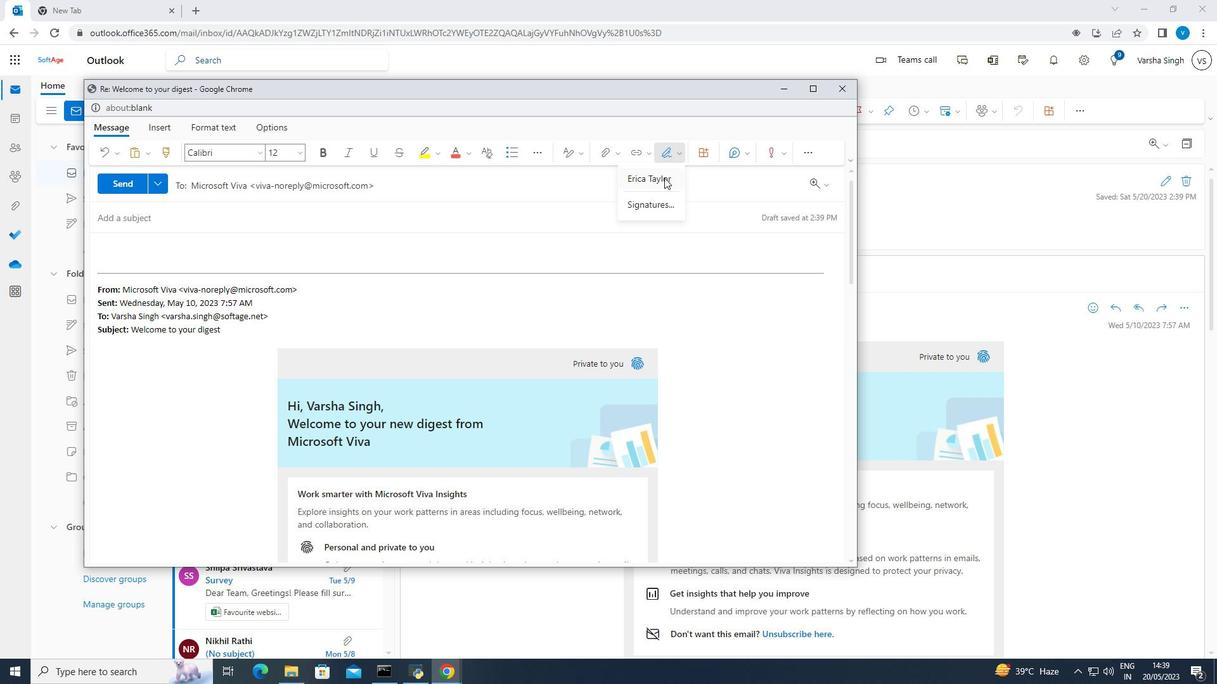 
Action: Mouse pressed left at (664, 178)
Screenshot: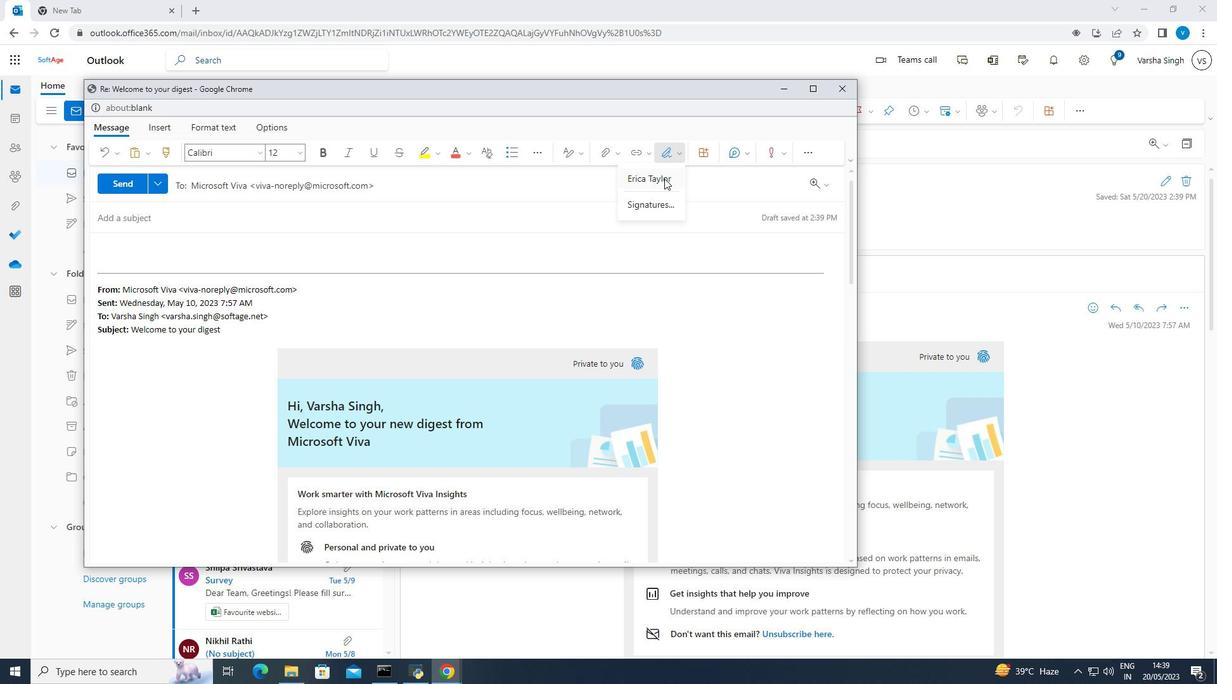 
Action: Mouse moved to (261, 207)
Screenshot: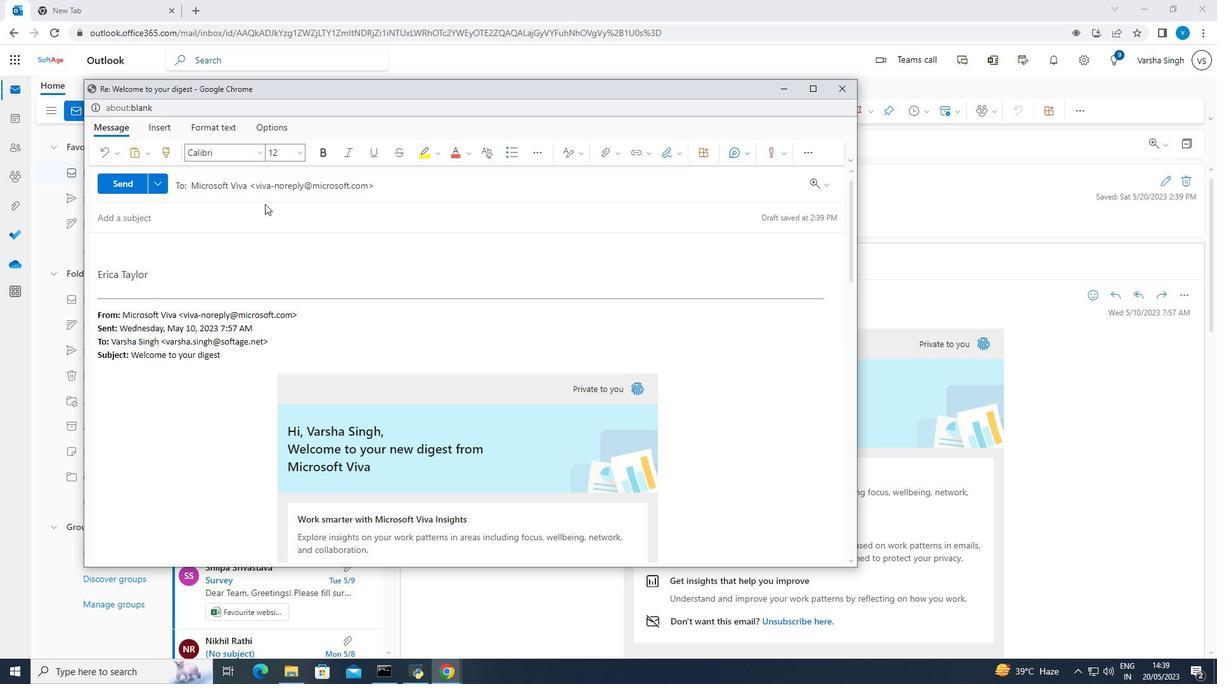 
Action: Mouse pressed left at (261, 207)
Screenshot: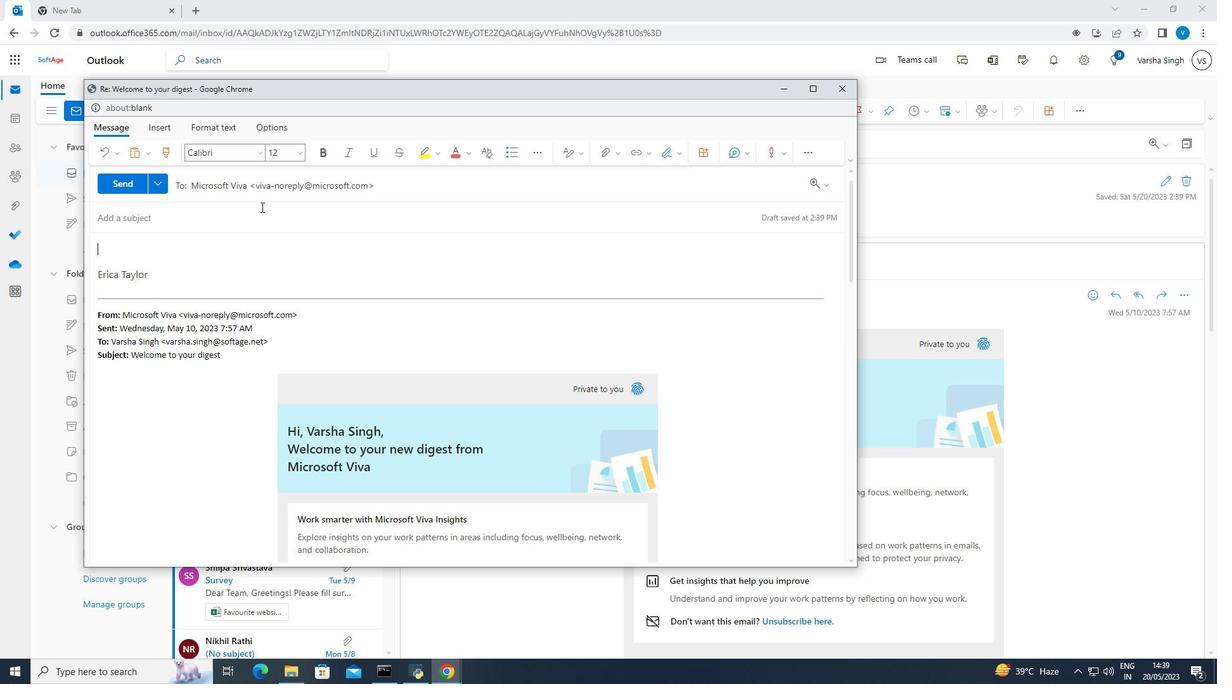 
Action: Mouse moved to (261, 207)
Screenshot: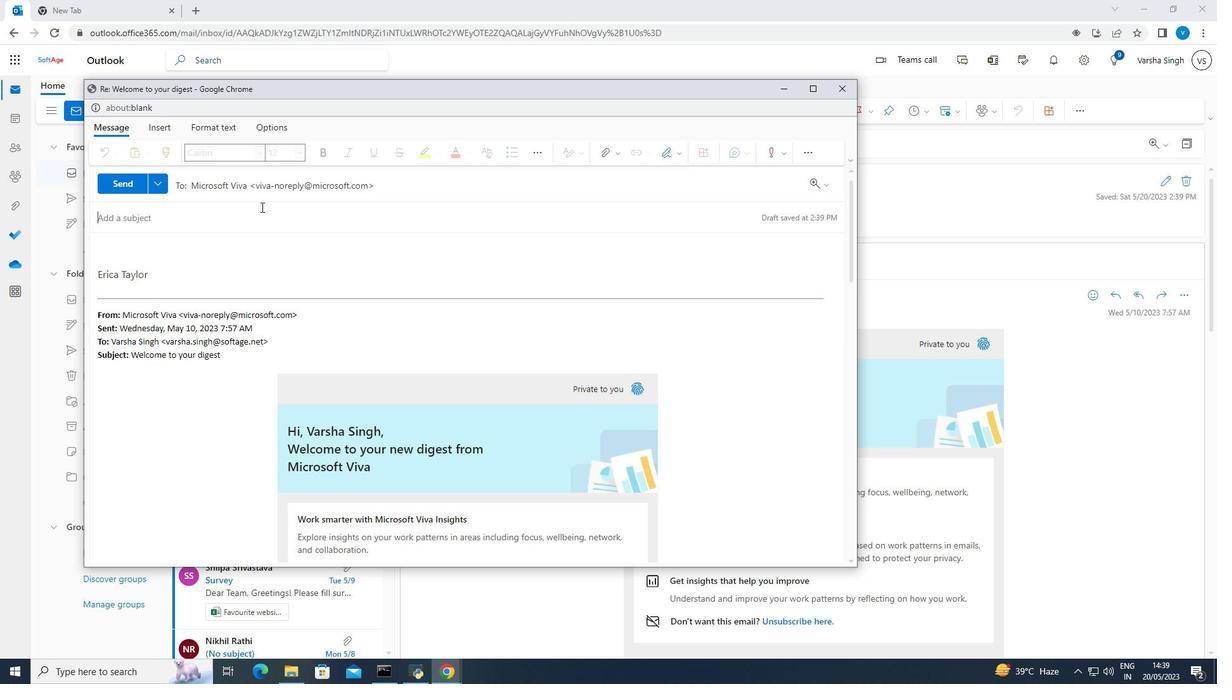
Action: Key pressed <Key.shift><Key.shift><Key.shift><Key.shift><Key.shift><Key.shift><Key.shift>Request<Key.space>for<Key.space>project<Key.space>resources
Screenshot: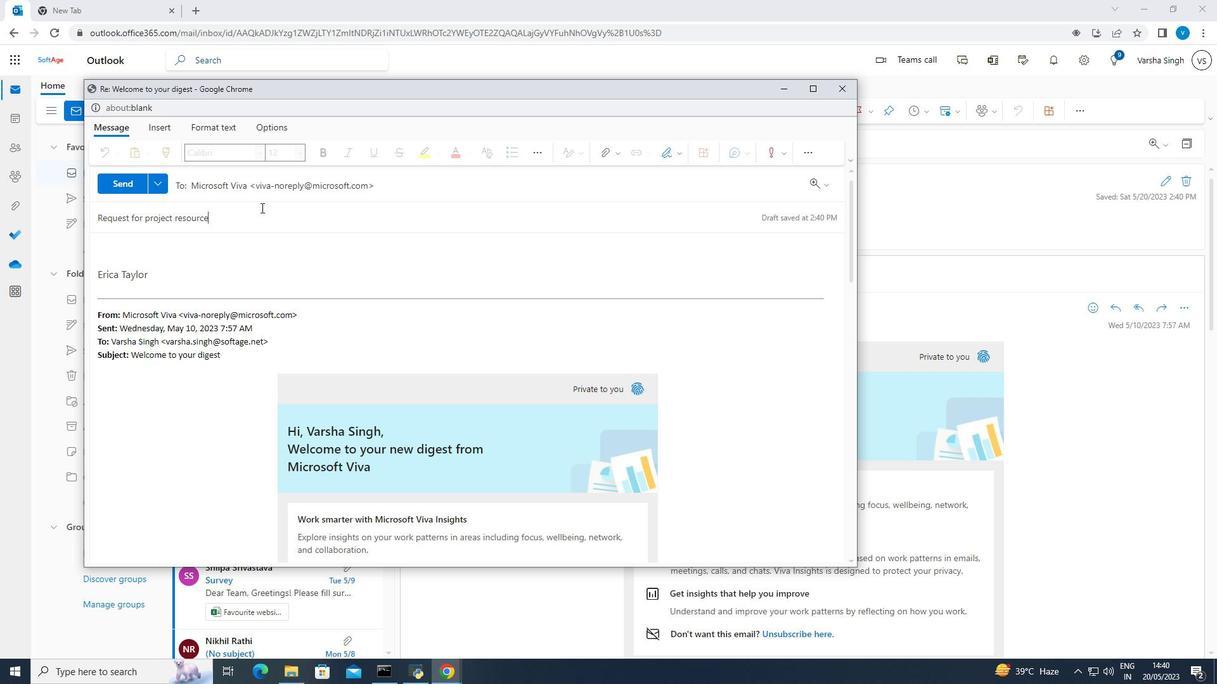 
Action: Mouse moved to (397, 187)
Screenshot: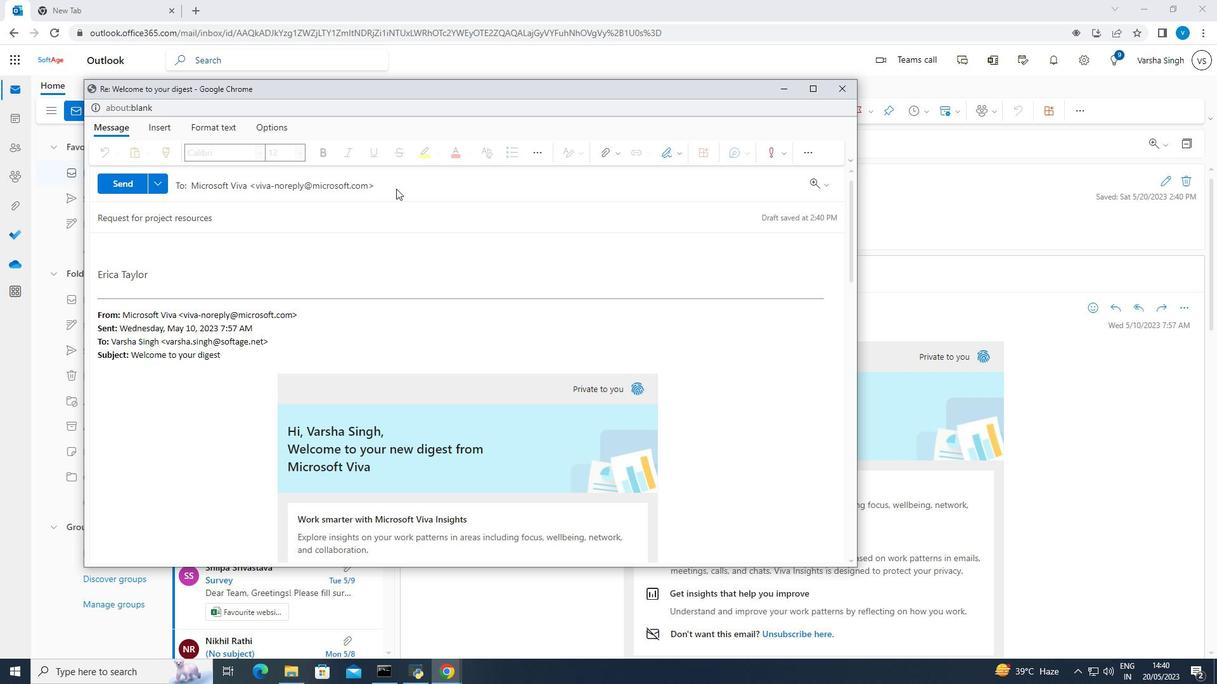 
Action: Mouse pressed left at (397, 187)
Screenshot: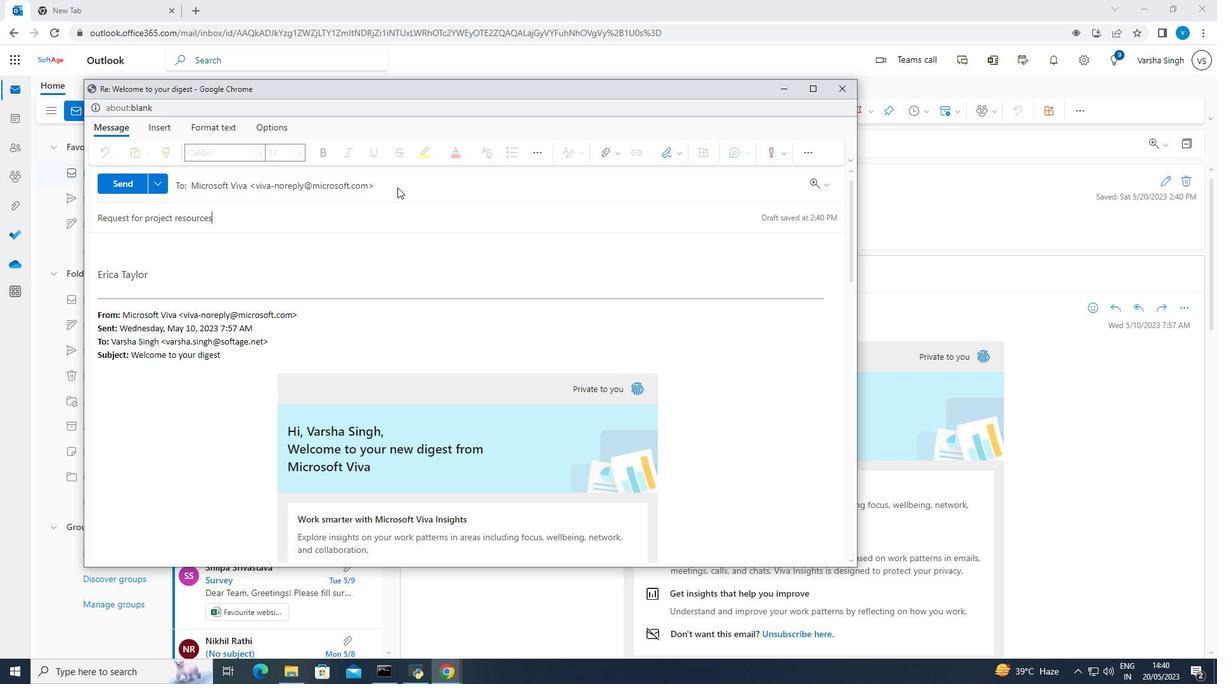 
Action: Mouse moved to (396, 187)
Screenshot: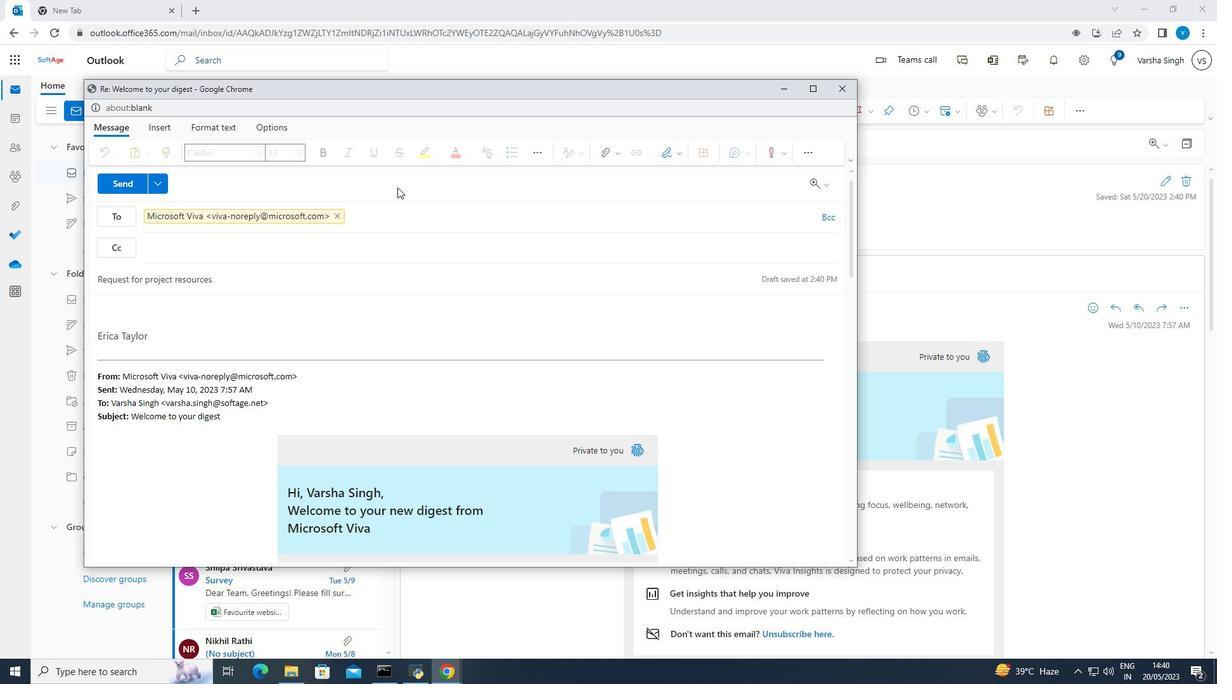 
Action: Key pressed softage.1<Key.shift><Key.shift><Key.shift><Key.shift><Key.shift><Key.shift>@softage.net
Screenshot: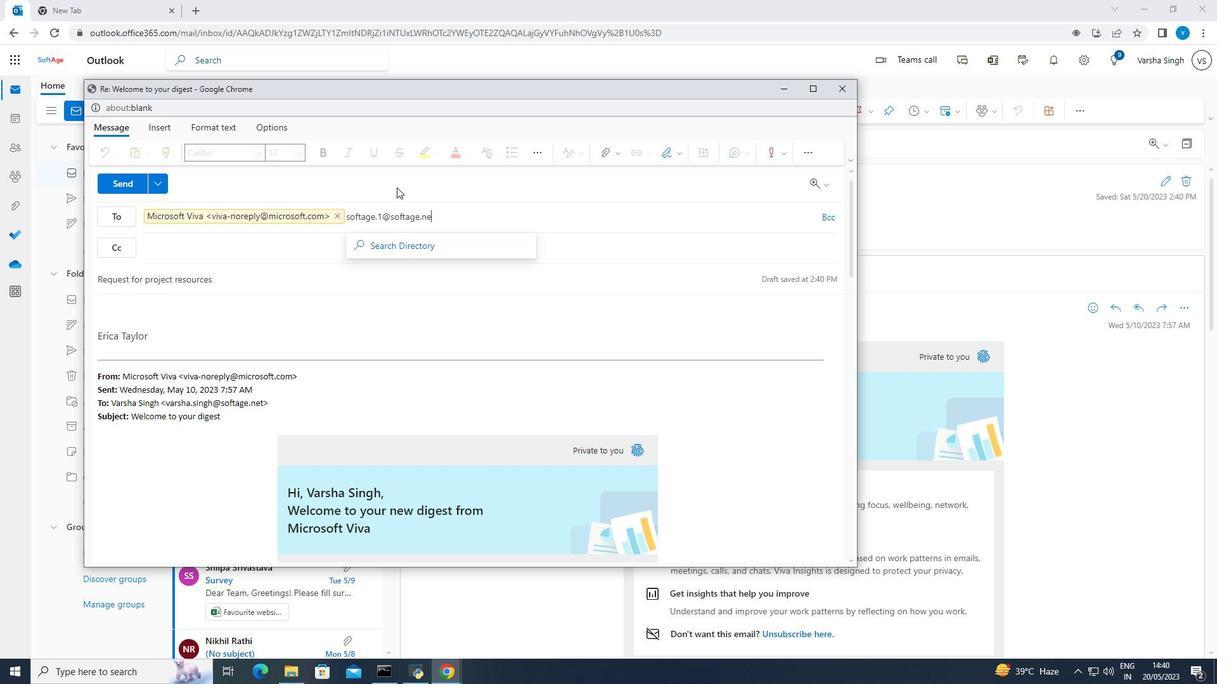 
Action: Mouse moved to (408, 242)
Screenshot: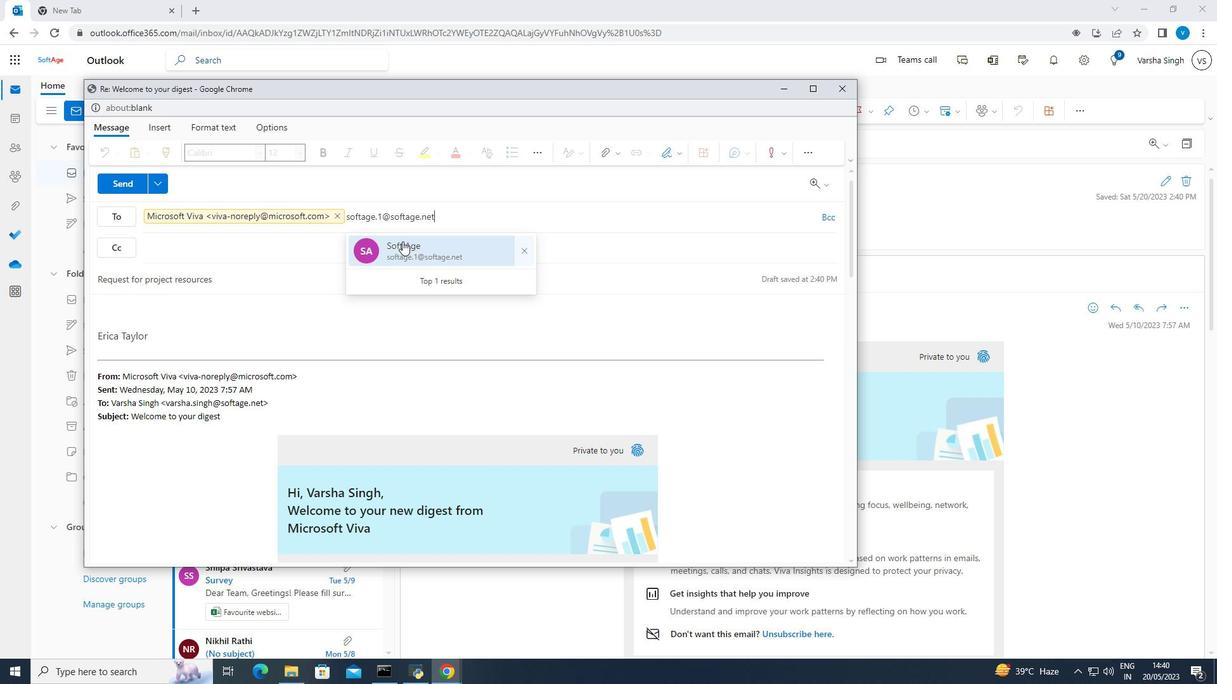 
Action: Mouse pressed left at (408, 242)
Screenshot: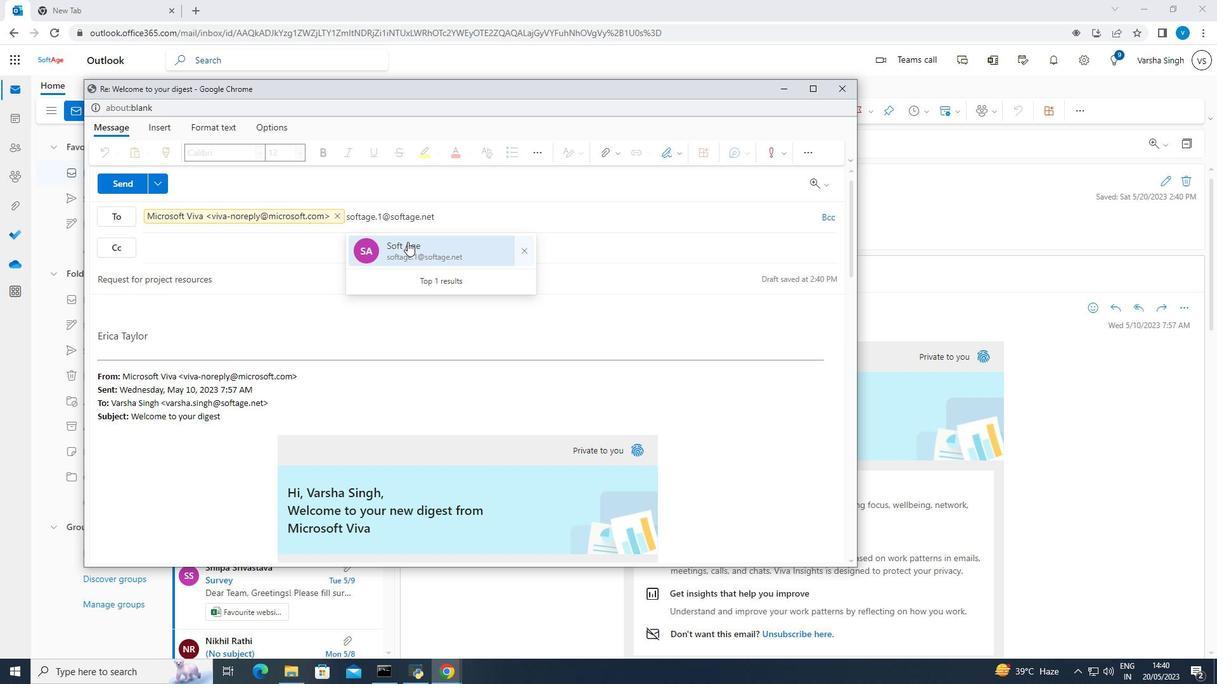 
Action: Mouse moved to (135, 307)
Screenshot: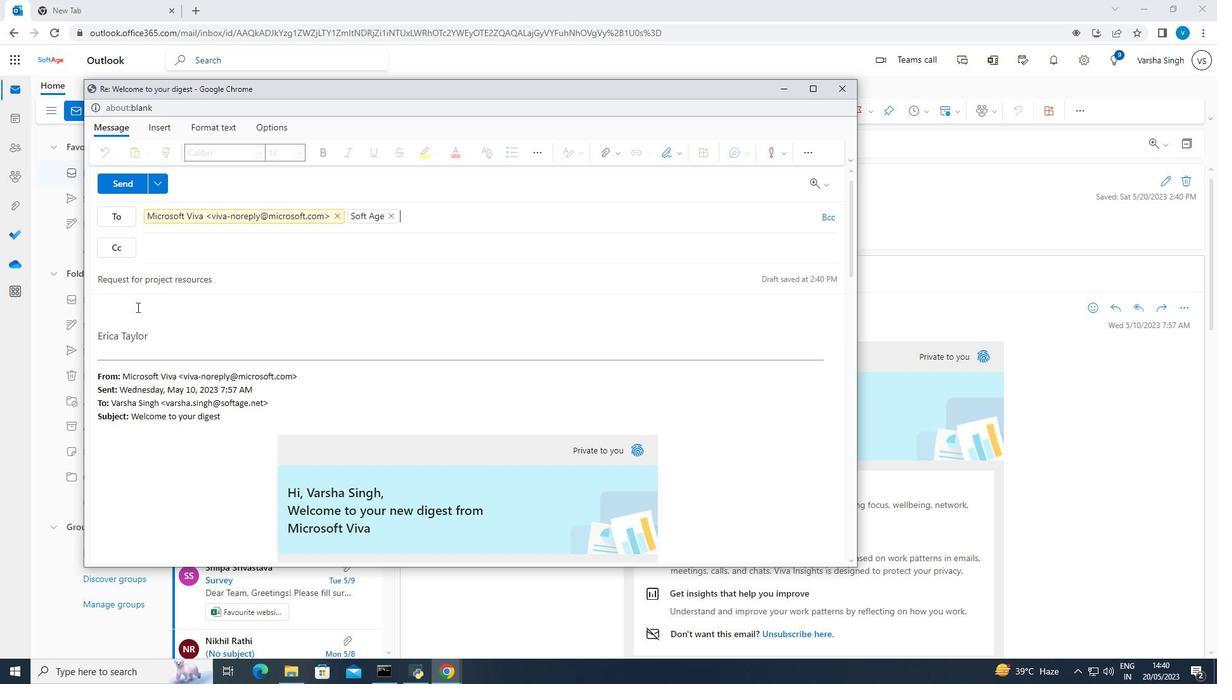 
Action: Mouse pressed left at (135, 307)
Screenshot: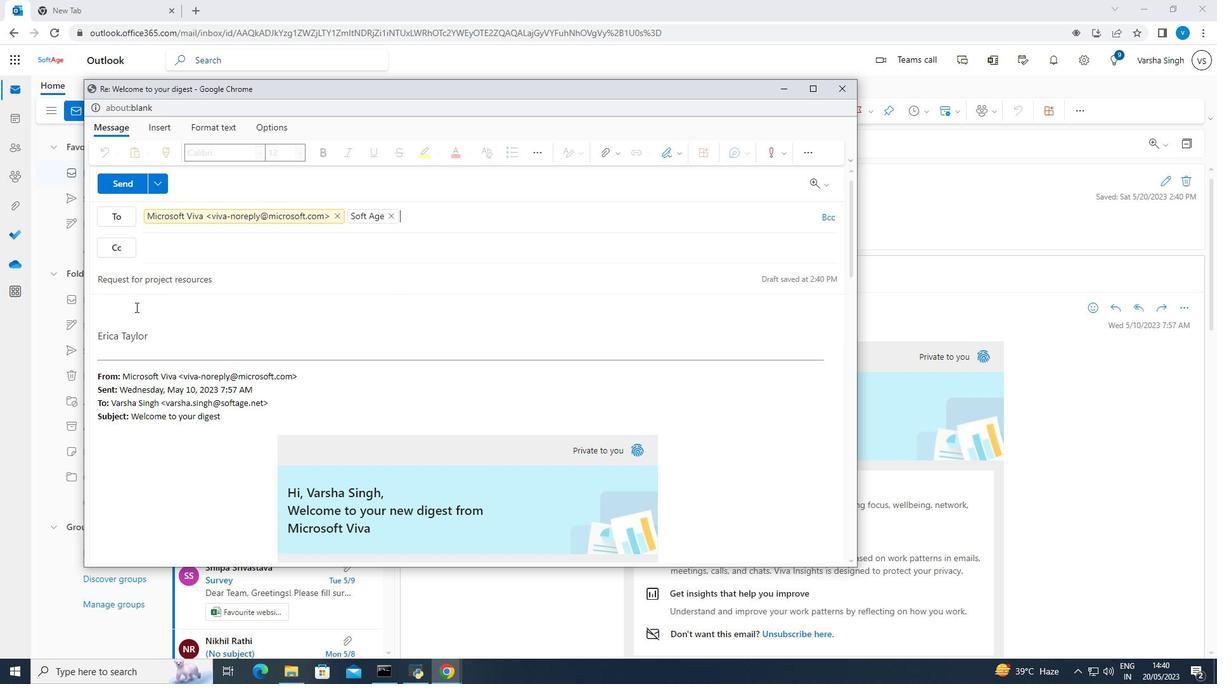 
Action: Key pressed <Key.shift><Key.shift><Key.shift><Key.shift>Please<Key.space>let<Key.space>me<Key.space>know<Key.space>if<Key.space>you<Key.space>require<Key.space>any<Key.space>assistance<Key.space>with<Key.space>the<Key.space>upcoming<Key.space>presentation.
Screenshot: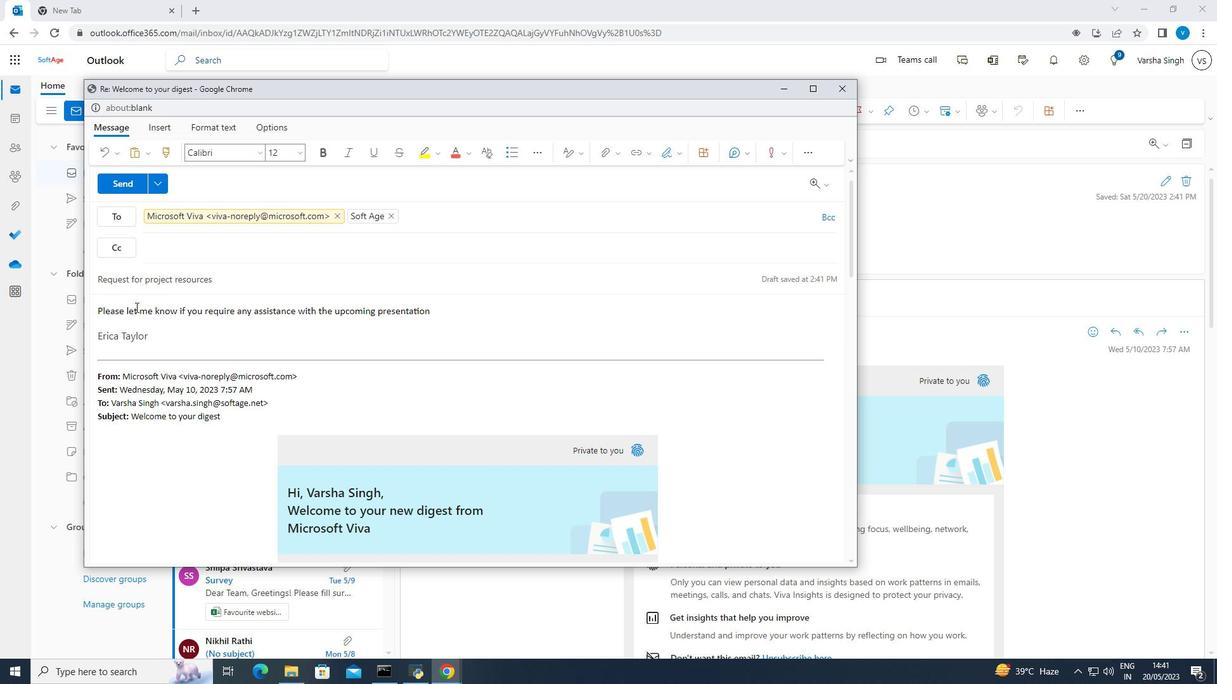 
Action: Mouse moved to (129, 182)
Screenshot: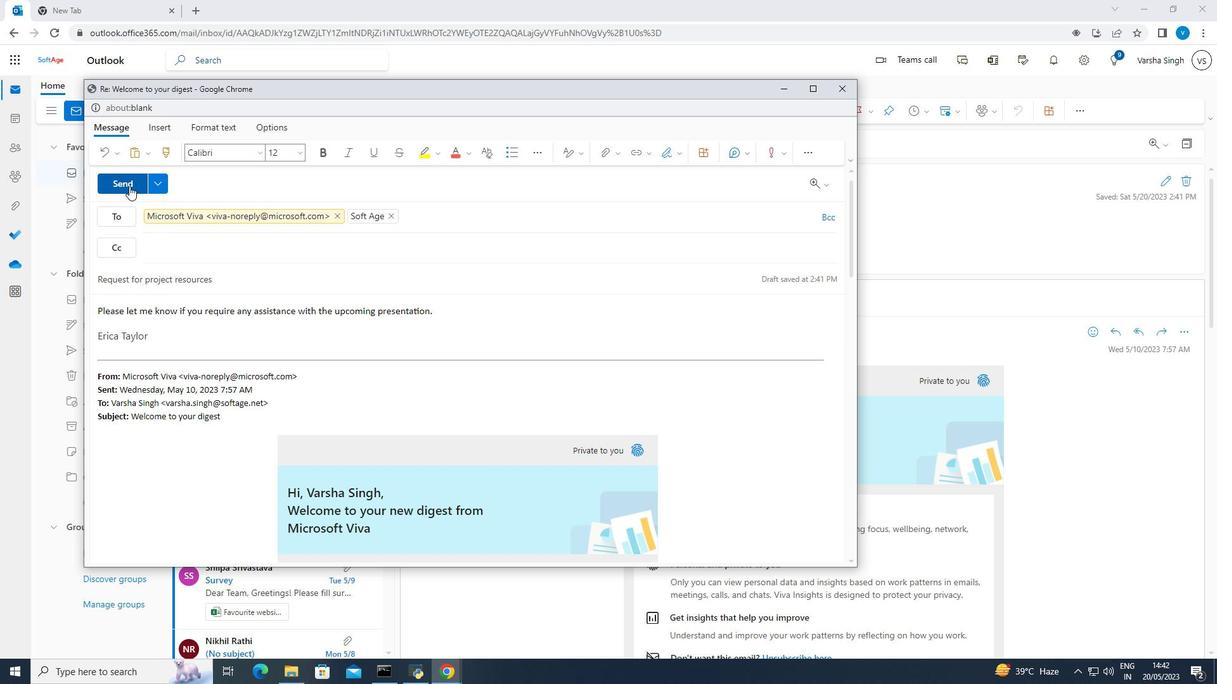 
Action: Mouse pressed left at (129, 182)
Screenshot: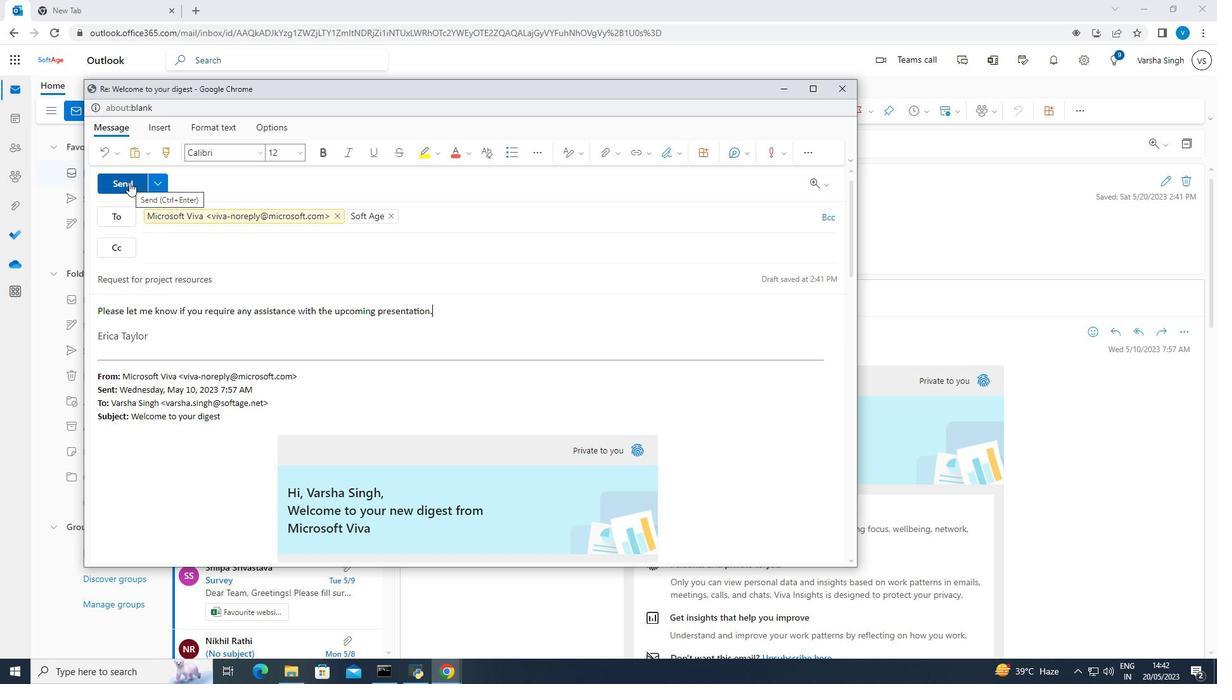 
